 Task: Look for space in Chāndur, India from 9th June, 2023 to 16th June, 2023 for 2 adults in price range Rs.8000 to Rs.16000. Place can be entire place with 2 bedrooms having 2 beds and 1 bathroom. Property type can be house, flat, guest house. Booking option can be shelf check-in. Required host language is English.
Action: Mouse moved to (441, 57)
Screenshot: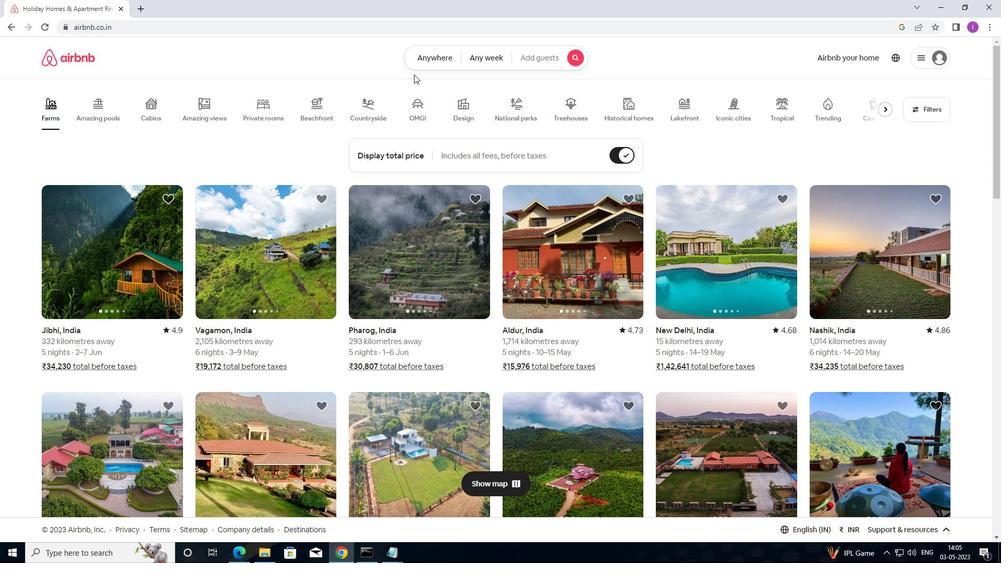 
Action: Mouse pressed left at (441, 57)
Screenshot: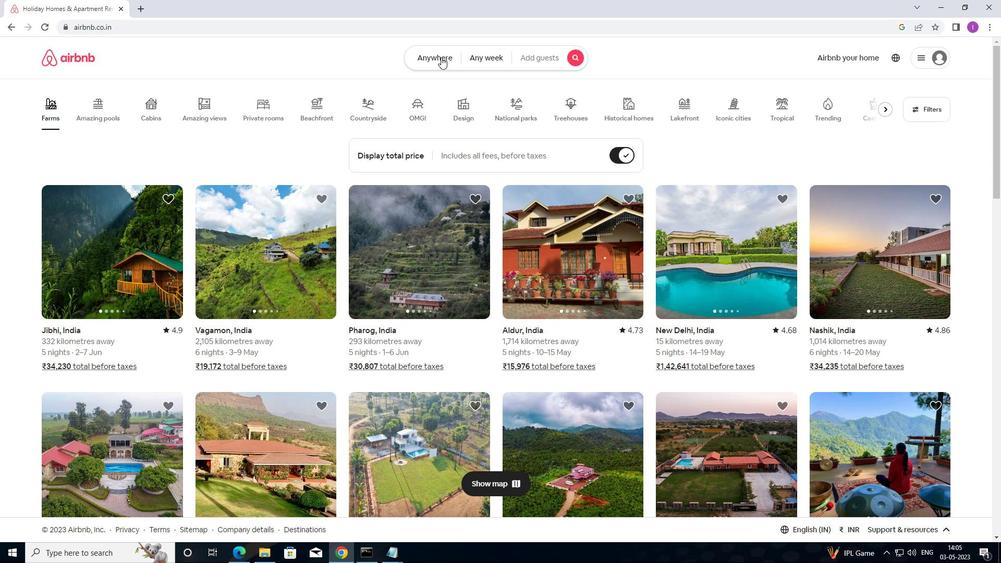 
Action: Mouse moved to (303, 98)
Screenshot: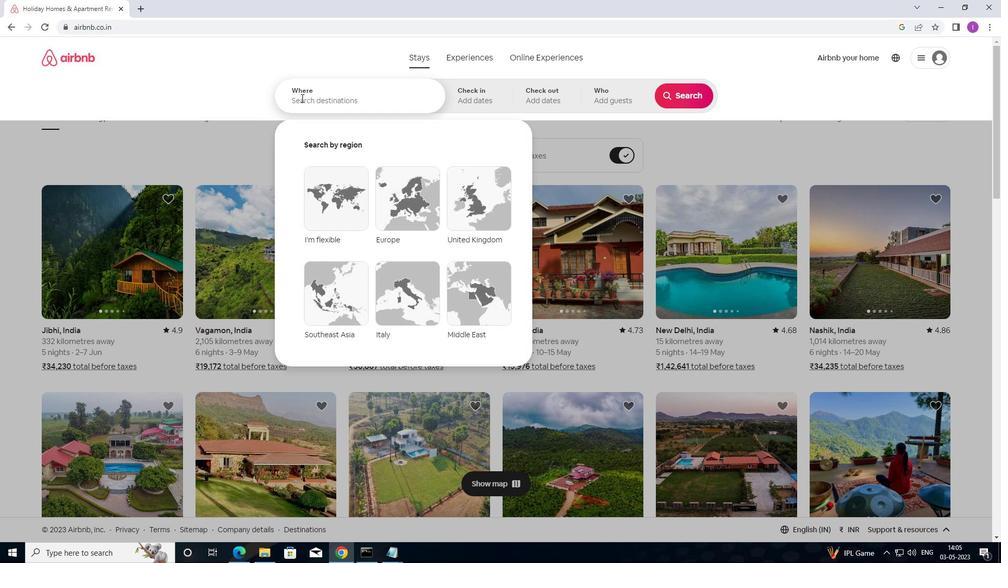 
Action: Mouse pressed left at (303, 98)
Screenshot: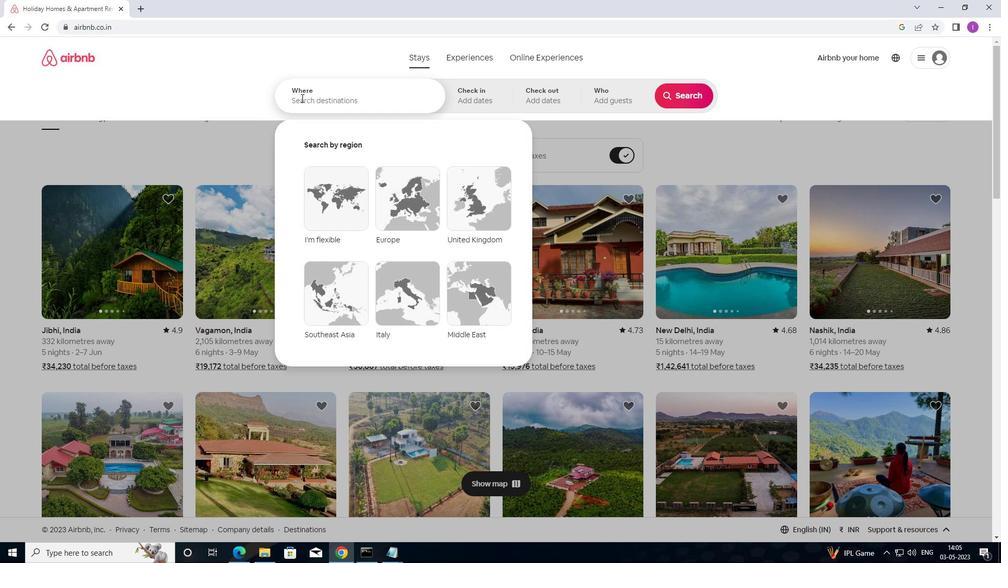 
Action: Mouse moved to (486, 125)
Screenshot: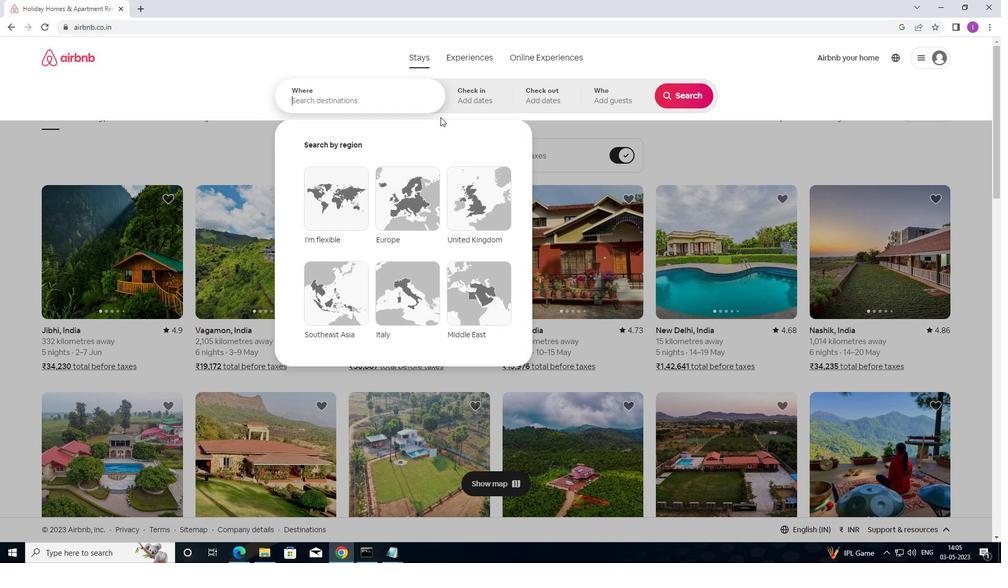 
Action: Key pressed <Key.shift>CHANDUR,<Key.shift>INDIA
Screenshot: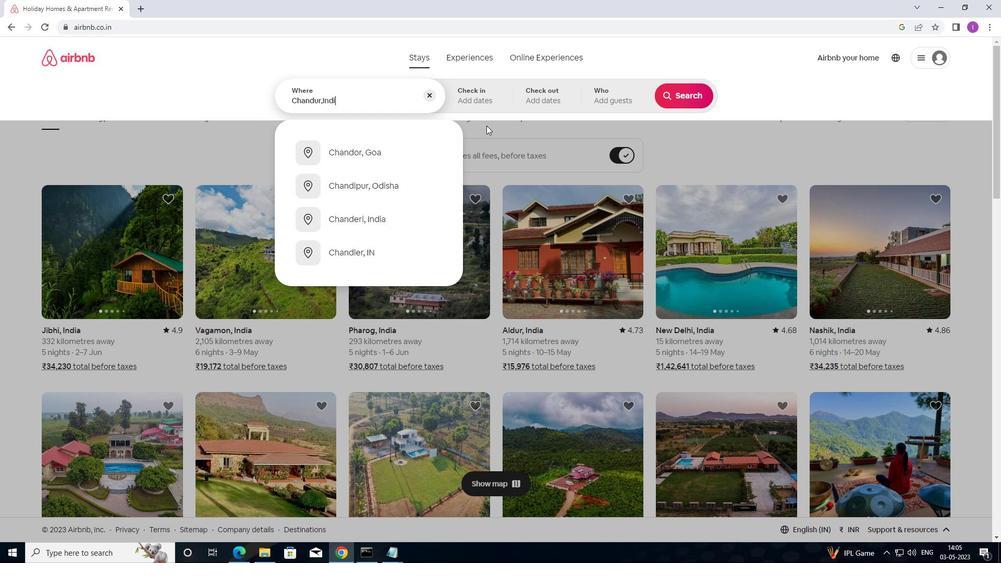
Action: Mouse moved to (454, 99)
Screenshot: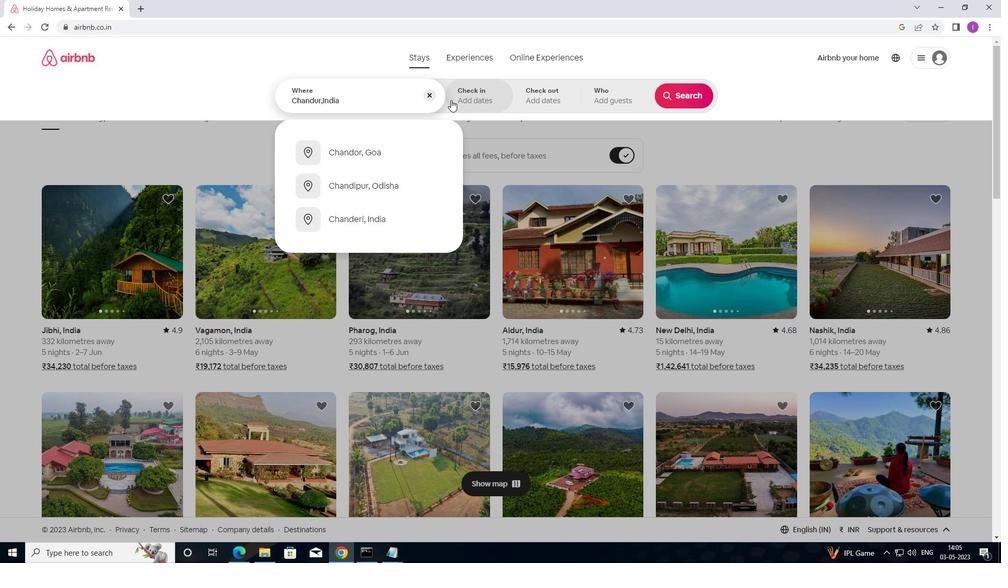
Action: Mouse pressed left at (454, 99)
Screenshot: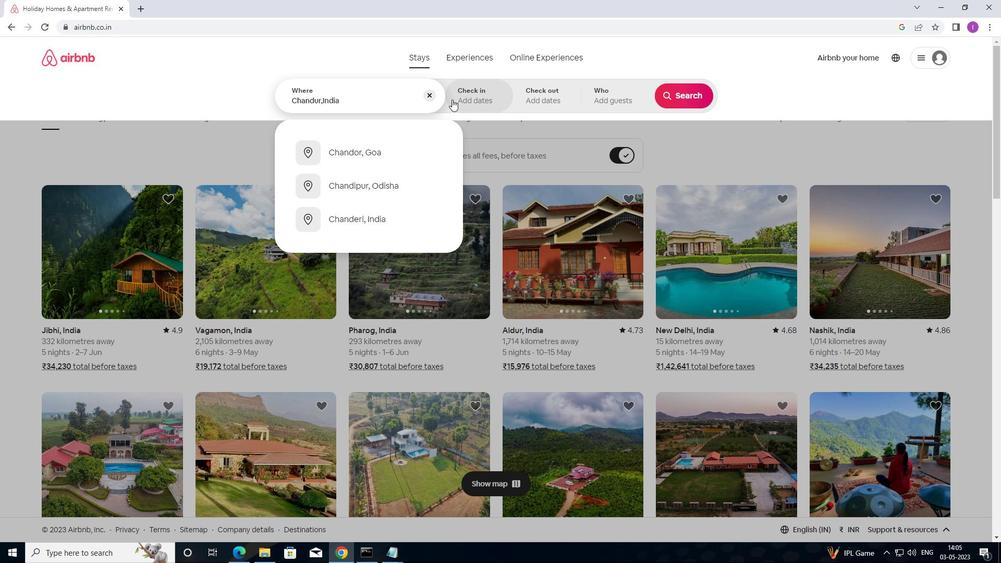 
Action: Mouse moved to (654, 252)
Screenshot: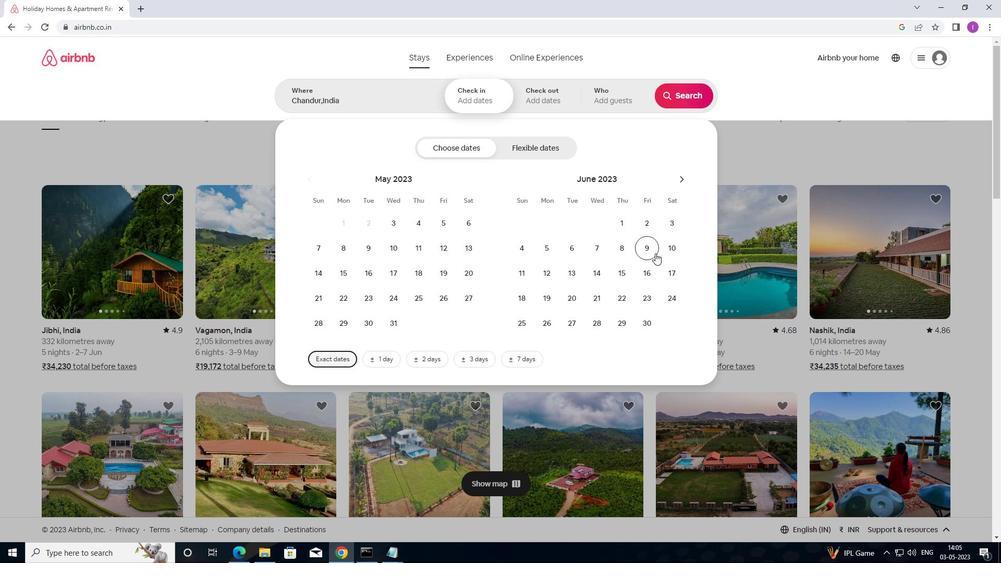 
Action: Mouse pressed left at (654, 252)
Screenshot: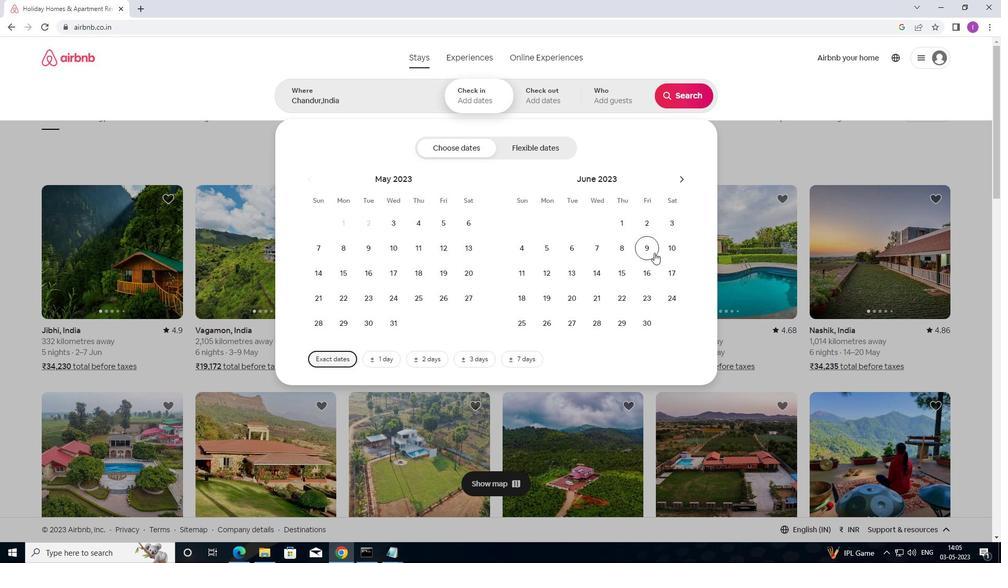 
Action: Mouse moved to (646, 270)
Screenshot: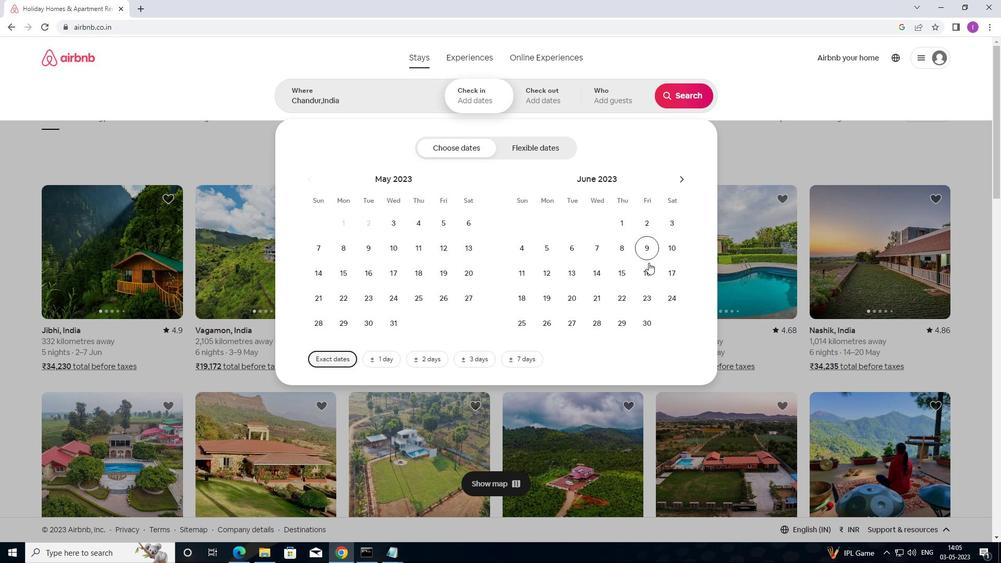 
Action: Mouse pressed left at (646, 270)
Screenshot: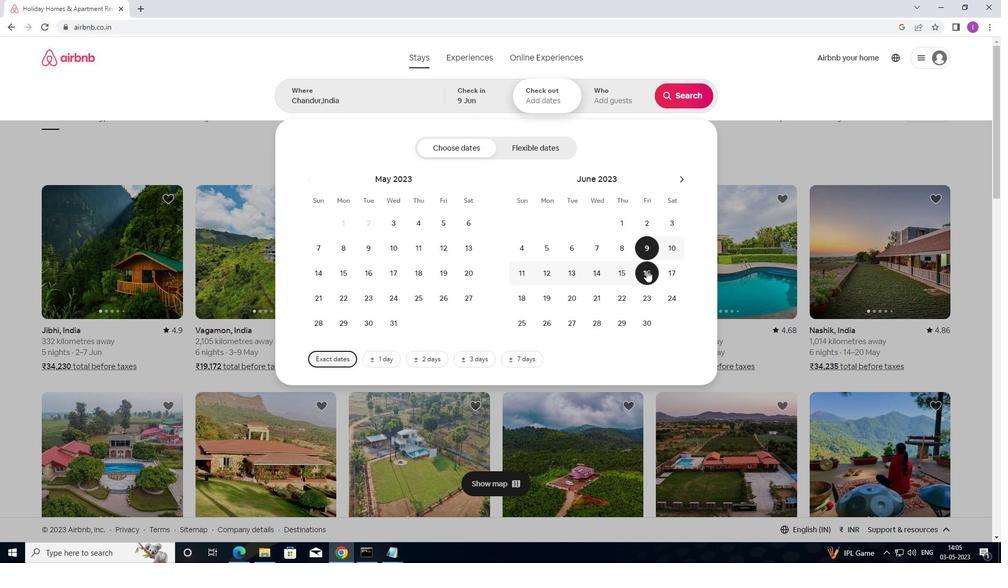 
Action: Mouse moved to (630, 88)
Screenshot: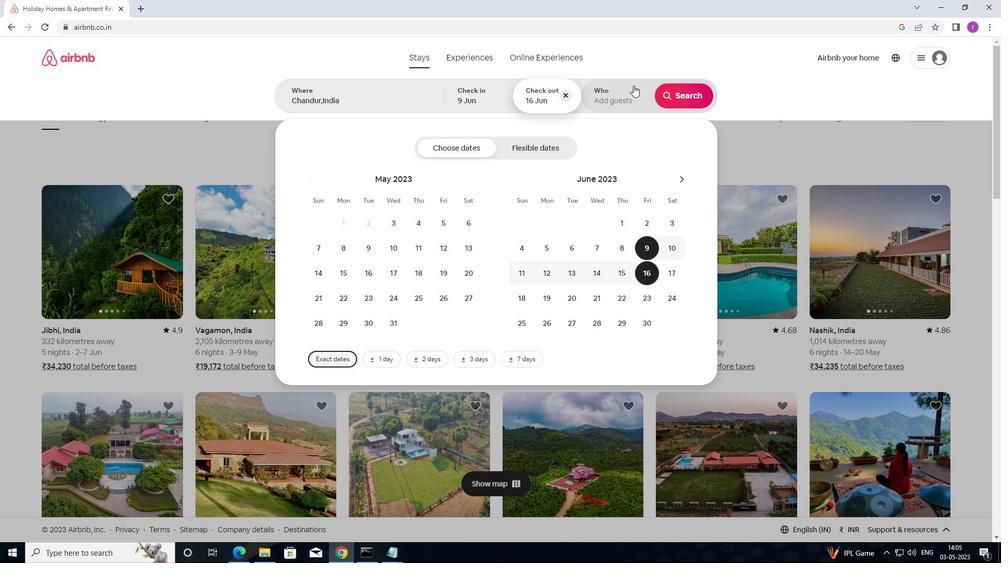 
Action: Mouse pressed left at (630, 88)
Screenshot: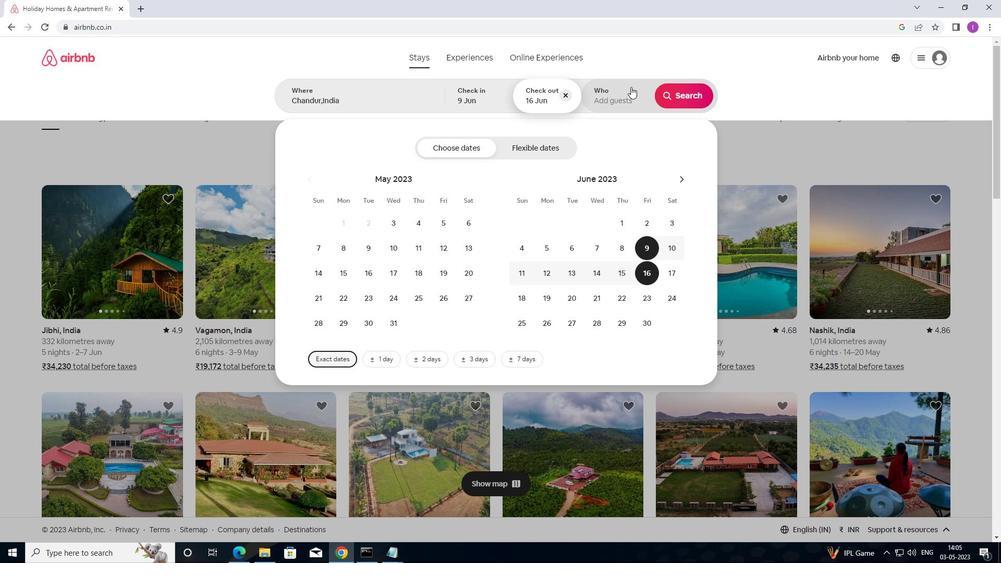 
Action: Mouse moved to (690, 148)
Screenshot: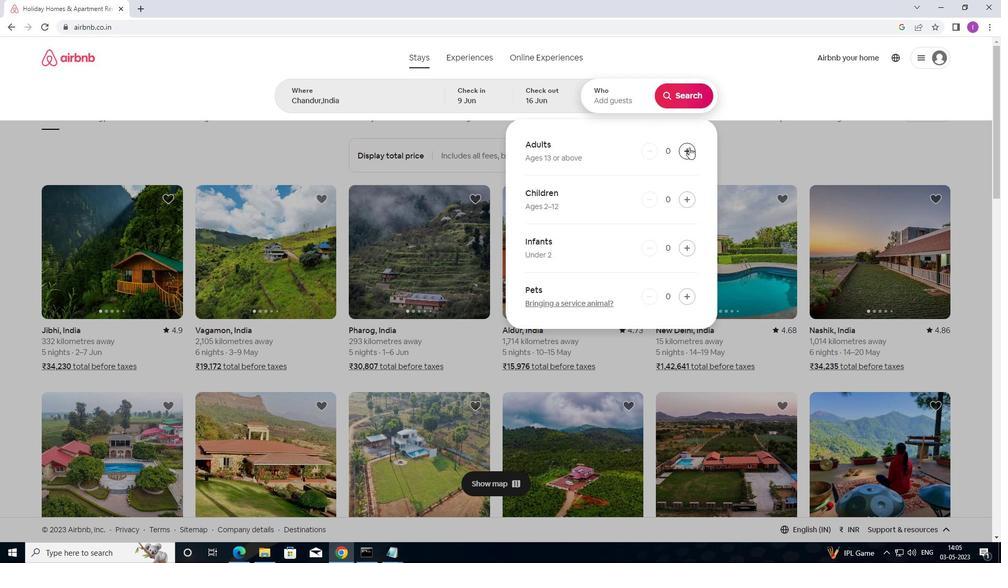 
Action: Mouse pressed left at (690, 148)
Screenshot: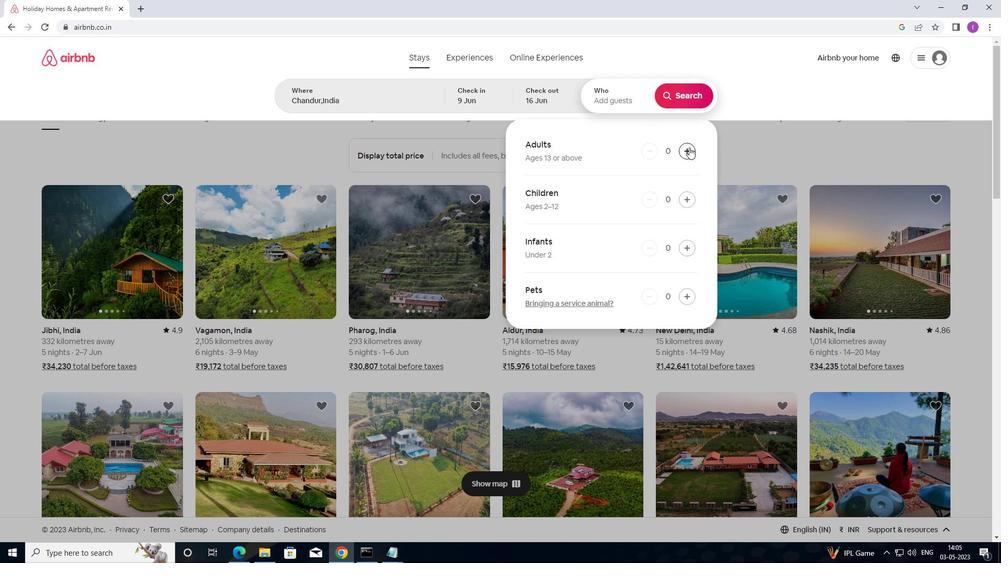 
Action: Mouse pressed left at (690, 148)
Screenshot: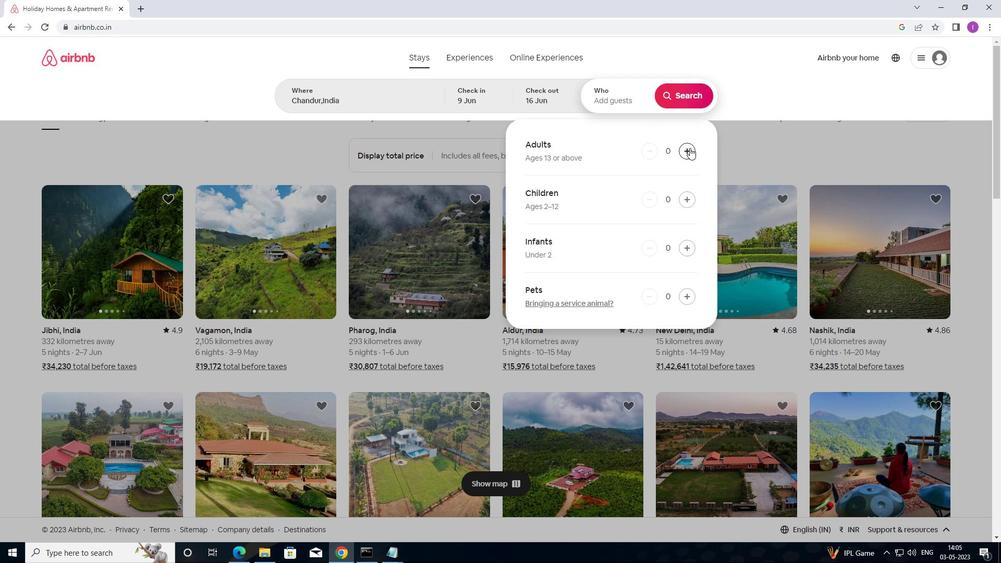 
Action: Mouse moved to (692, 112)
Screenshot: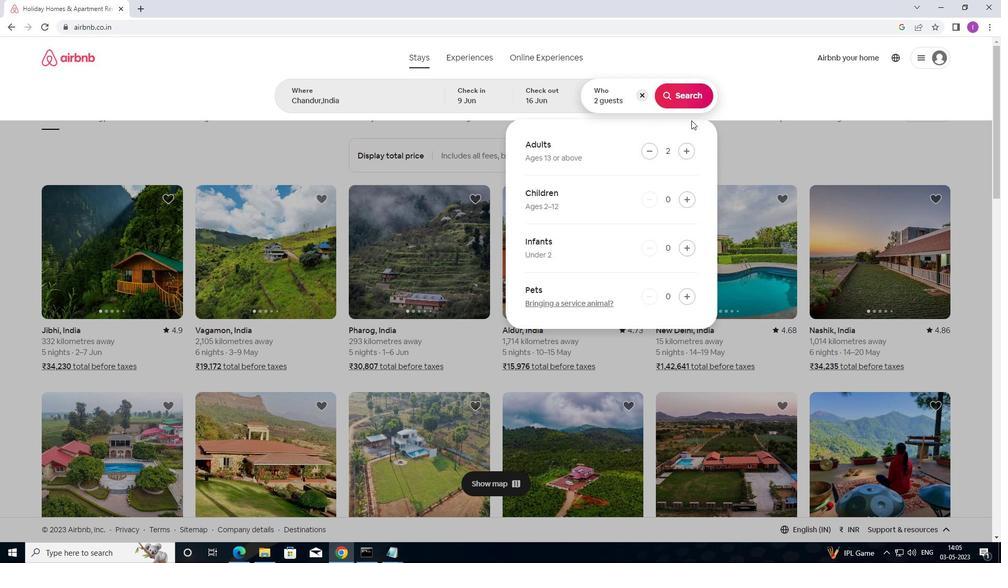 
Action: Mouse pressed left at (692, 112)
Screenshot: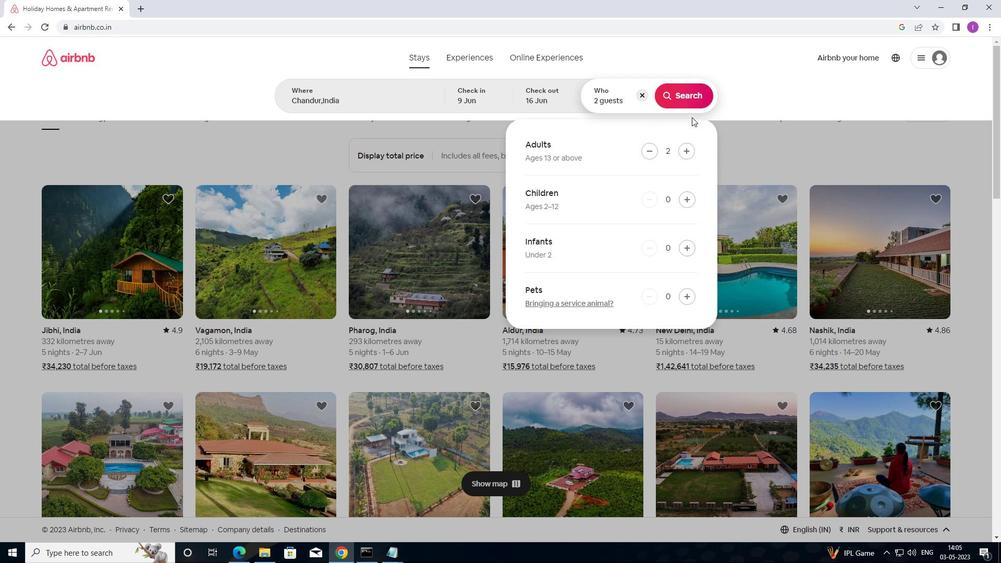 
Action: Mouse moved to (698, 103)
Screenshot: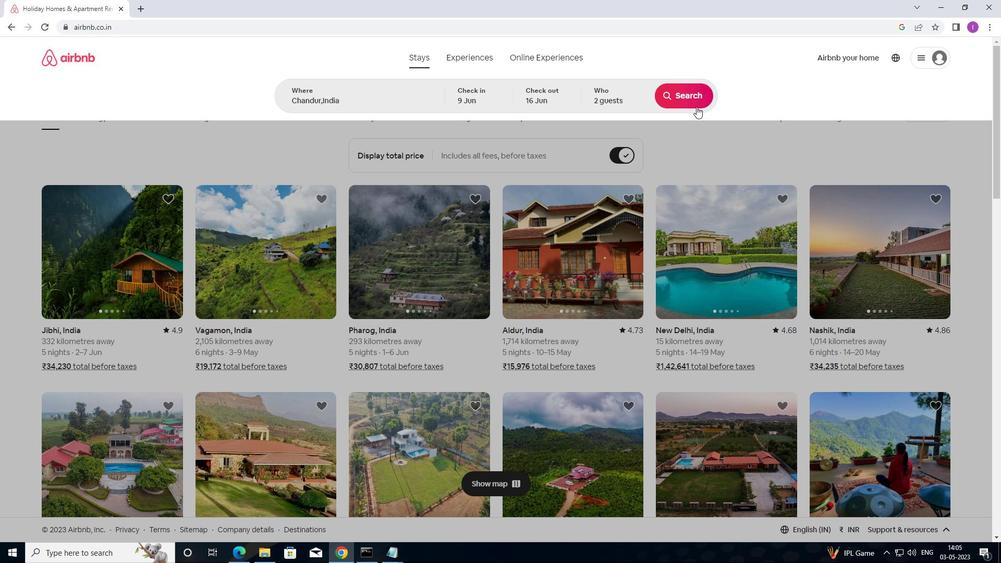 
Action: Mouse pressed left at (698, 103)
Screenshot: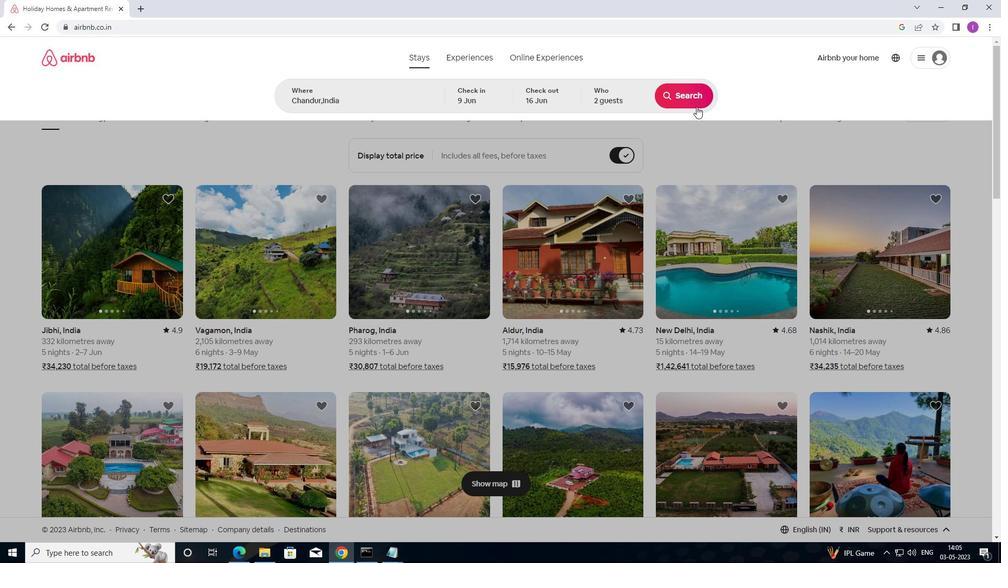 
Action: Mouse moved to (948, 101)
Screenshot: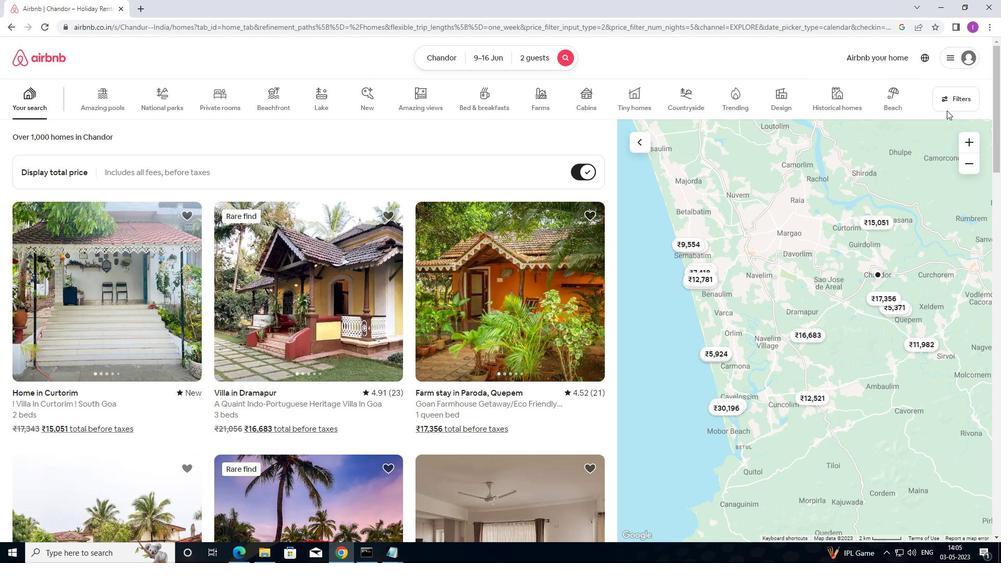 
Action: Mouse pressed left at (948, 101)
Screenshot: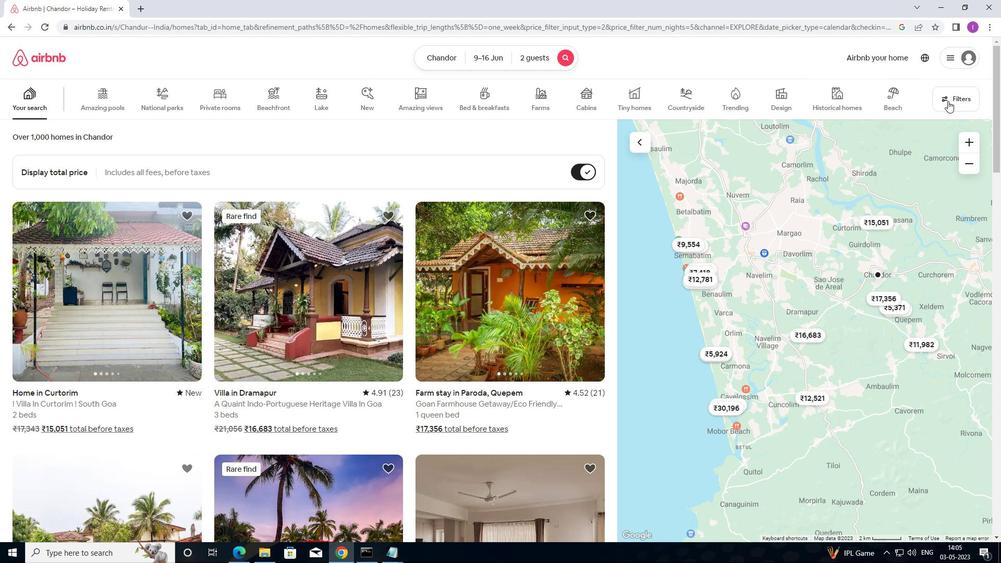
Action: Mouse moved to (376, 227)
Screenshot: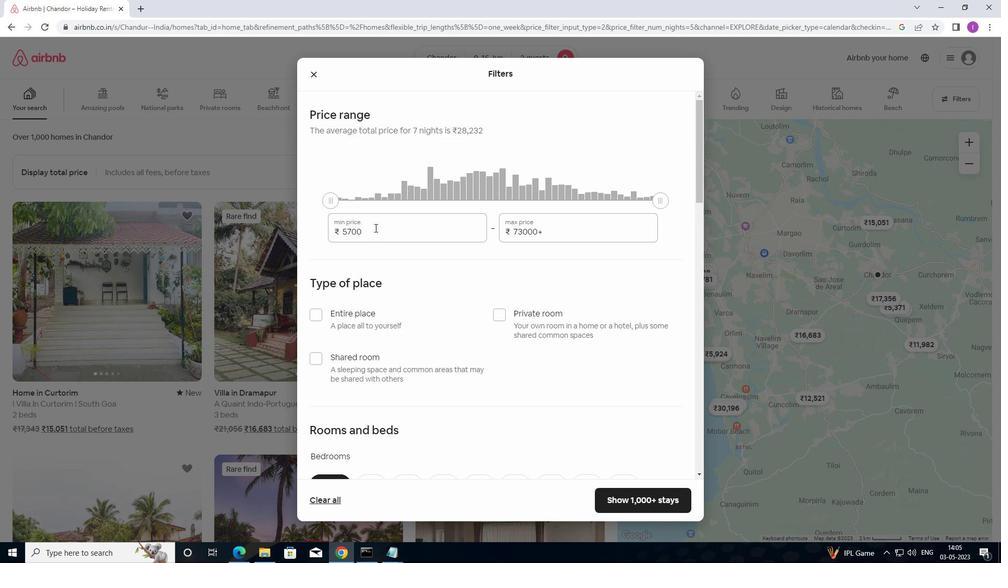 
Action: Mouse pressed left at (376, 227)
Screenshot: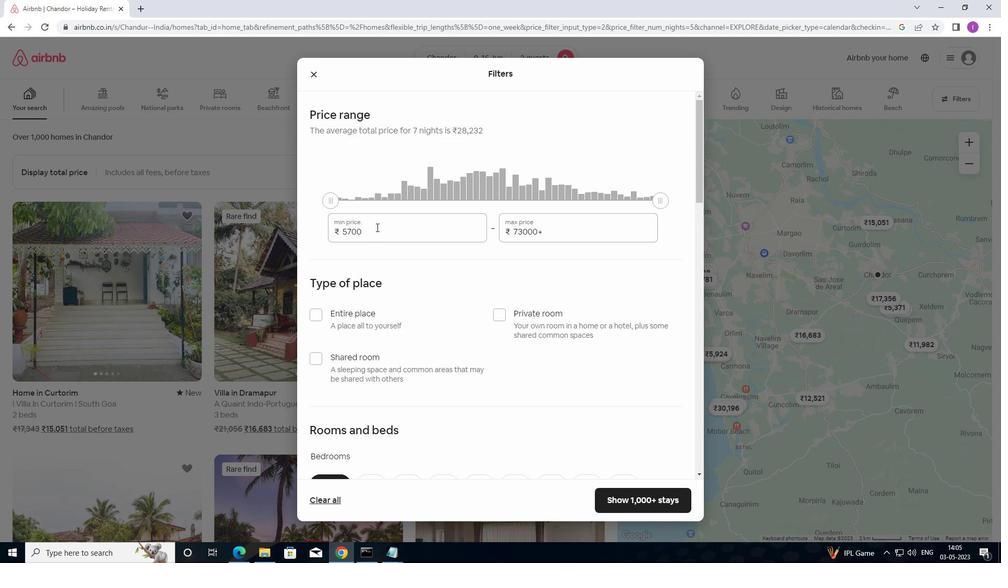 
Action: Mouse moved to (468, 227)
Screenshot: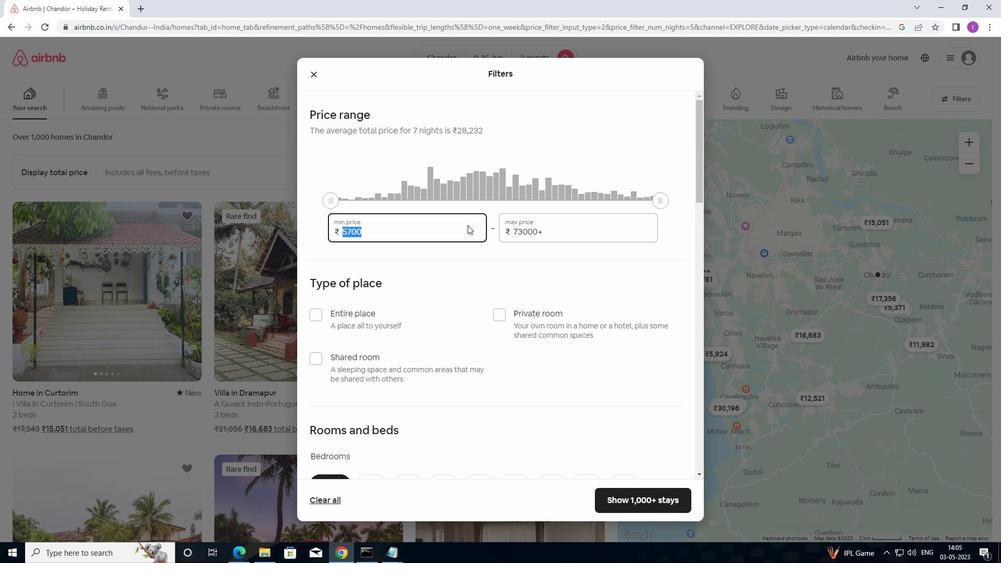 
Action: Key pressed 8
Screenshot: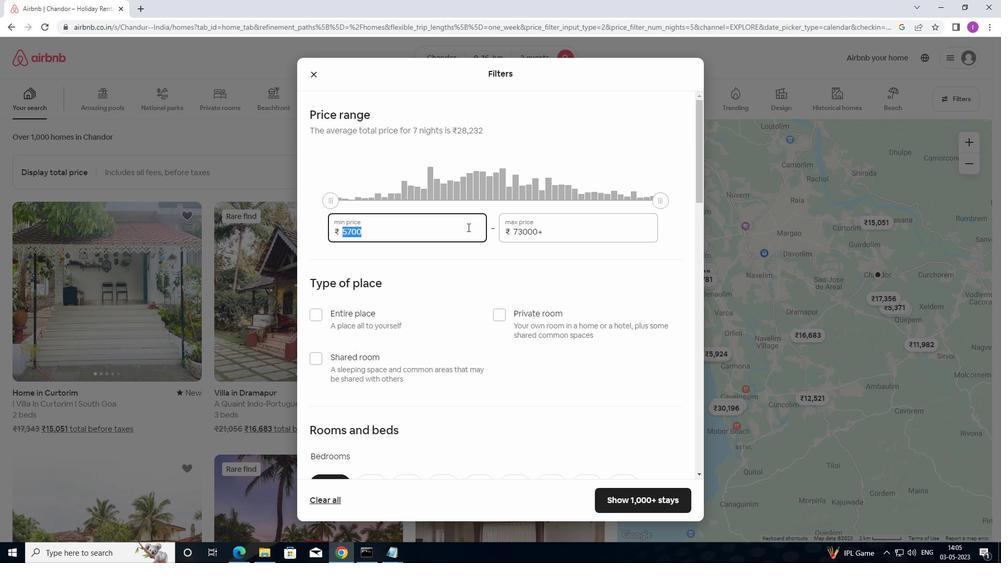 
Action: Mouse moved to (468, 228)
Screenshot: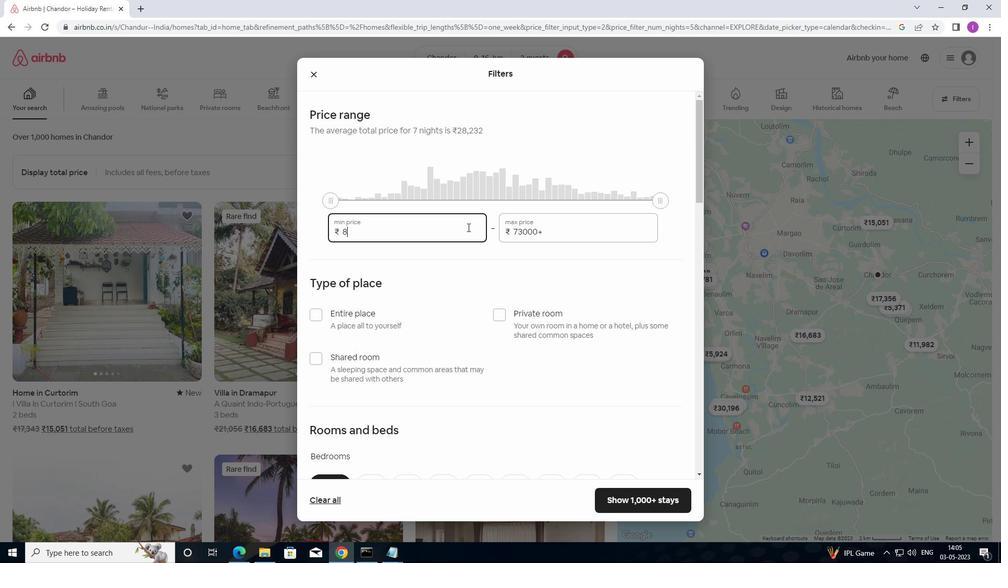 
Action: Key pressed 000
Screenshot: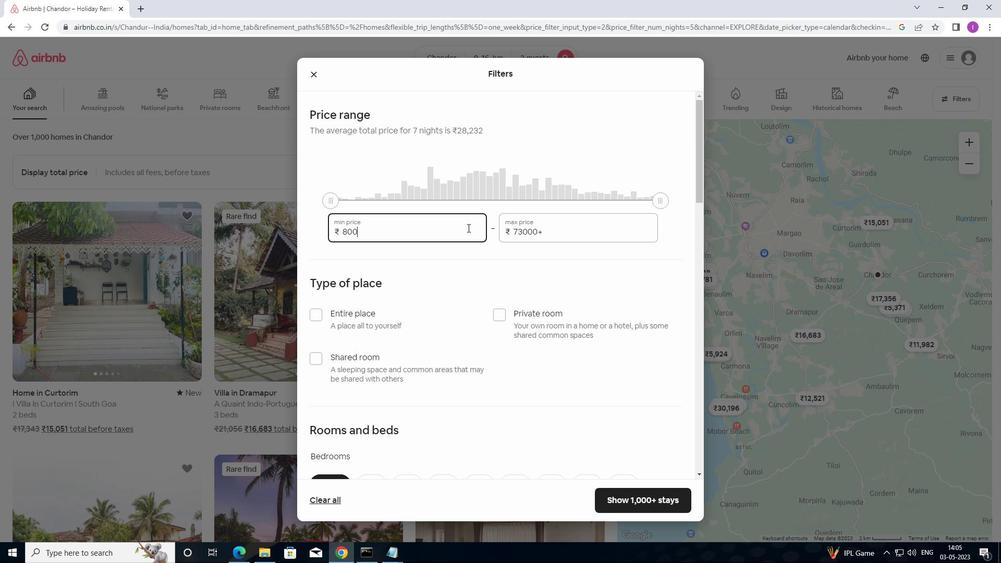 
Action: Mouse moved to (566, 231)
Screenshot: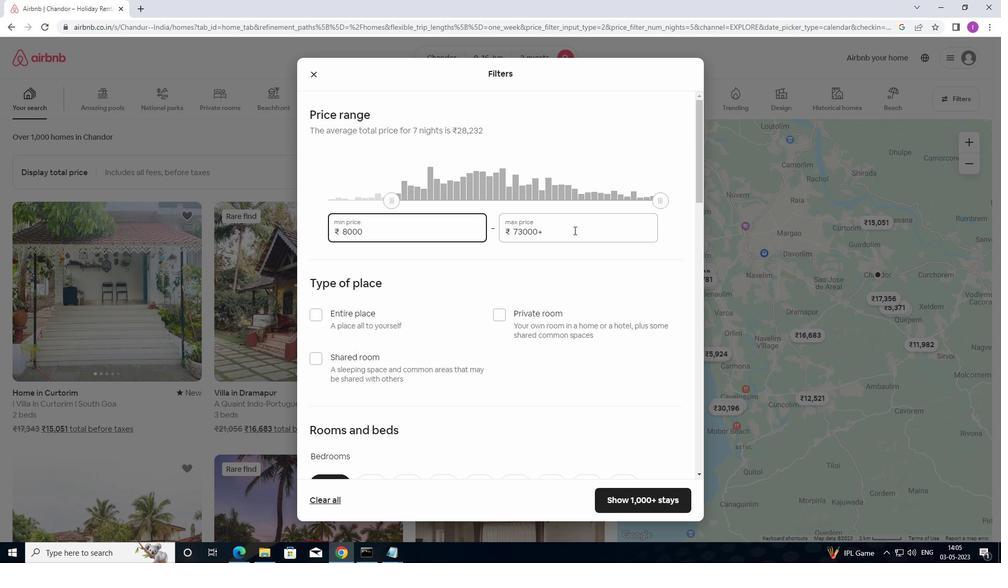 
Action: Mouse pressed left at (566, 231)
Screenshot: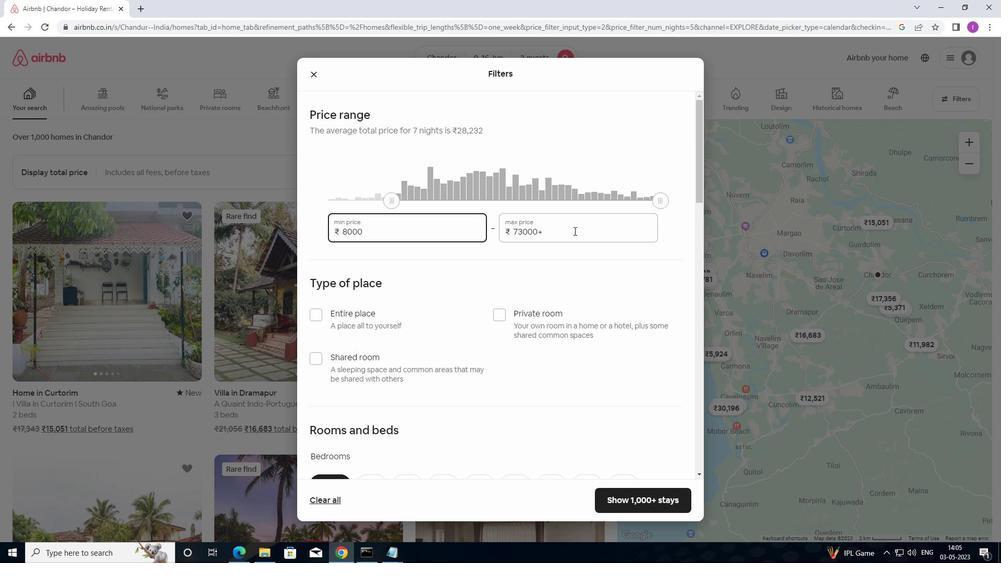 
Action: Mouse moved to (510, 228)
Screenshot: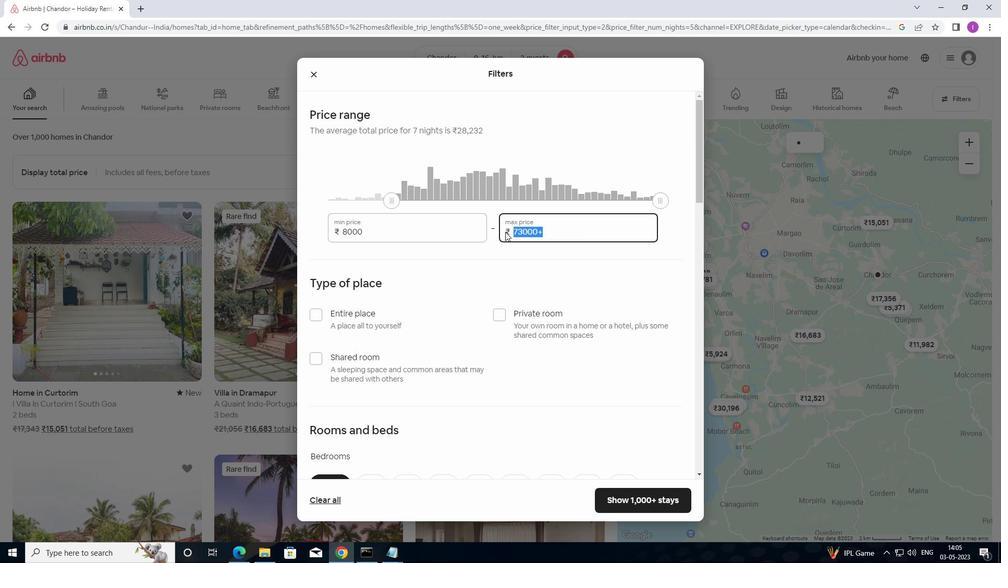 
Action: Key pressed 16000
Screenshot: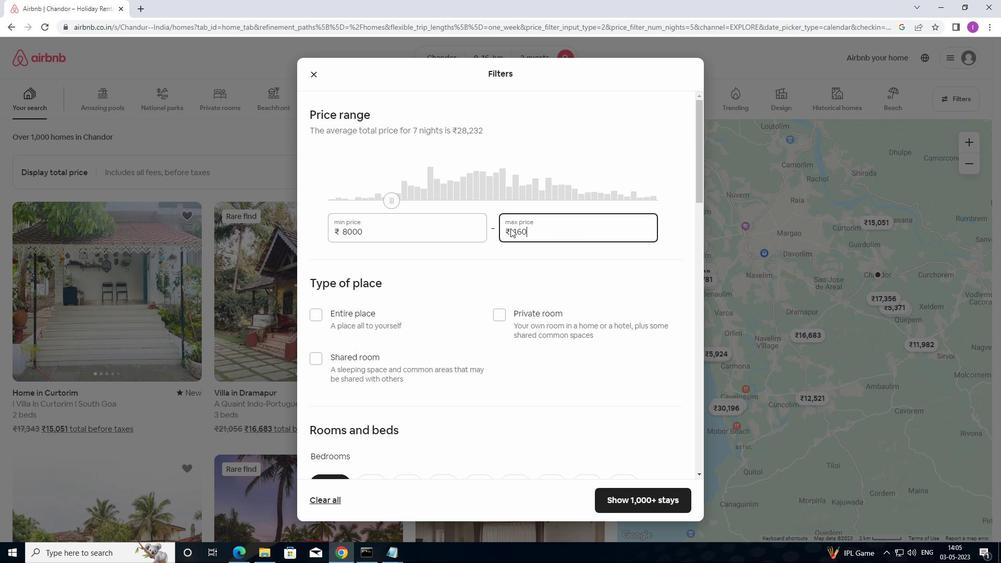 
Action: Mouse moved to (549, 251)
Screenshot: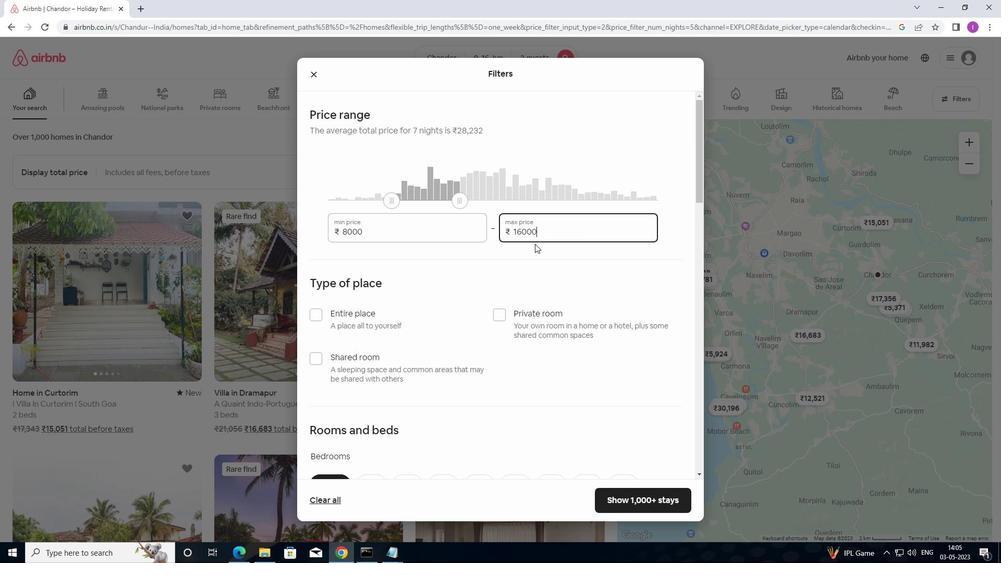 
Action: Mouse scrolled (549, 250) with delta (0, 0)
Screenshot: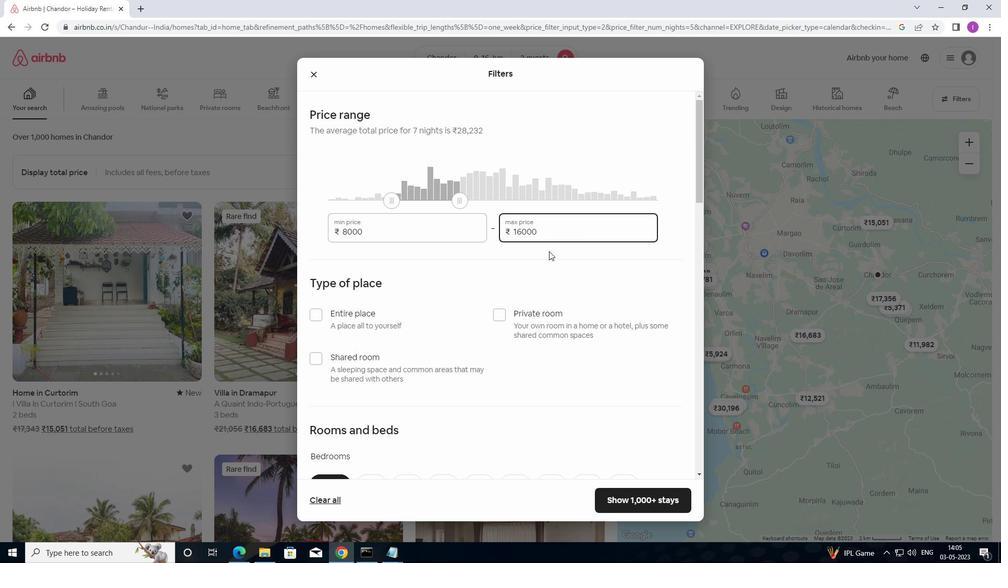 
Action: Mouse moved to (549, 252)
Screenshot: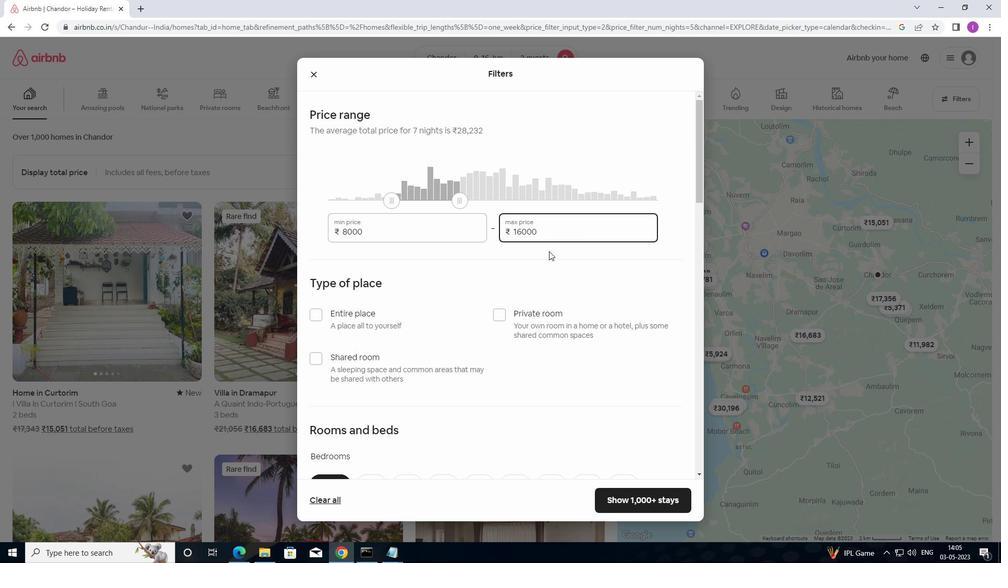 
Action: Mouse scrolled (549, 251) with delta (0, 0)
Screenshot: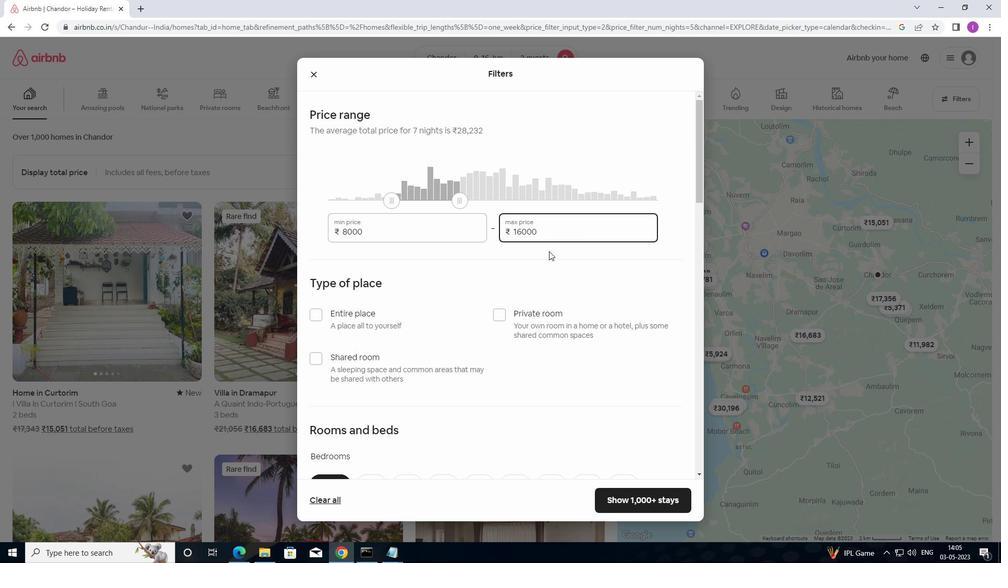 
Action: Mouse scrolled (549, 251) with delta (0, 0)
Screenshot: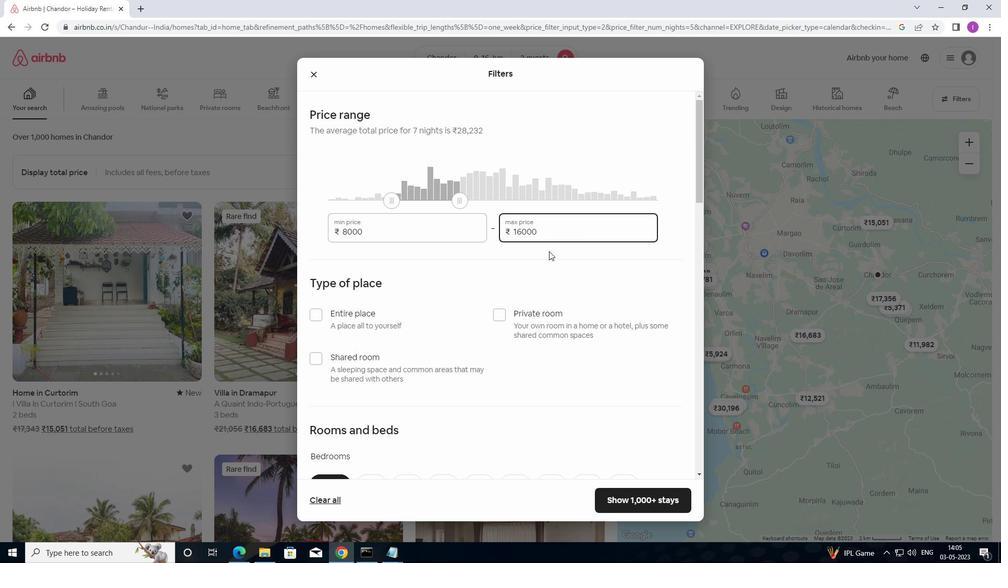 
Action: Mouse moved to (316, 158)
Screenshot: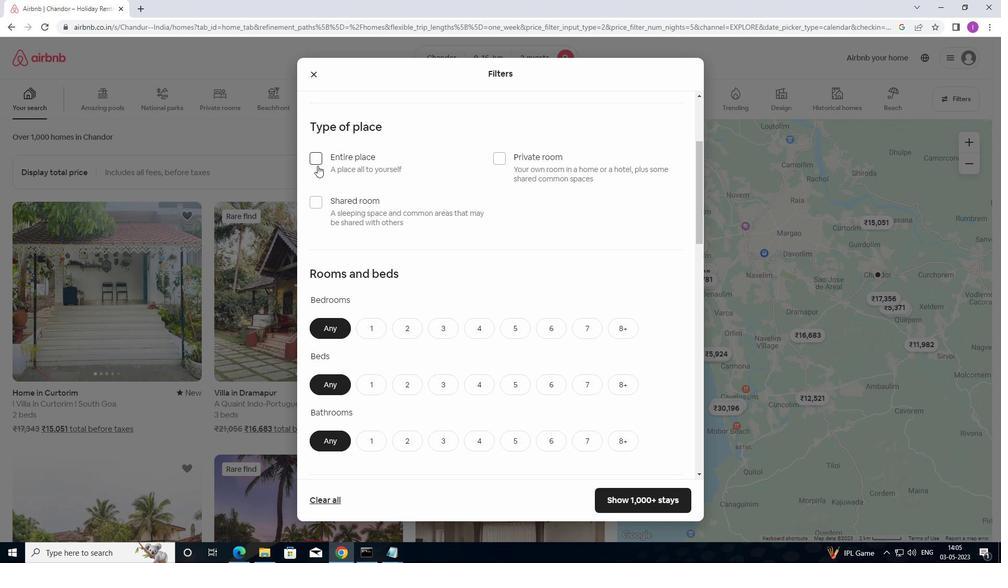 
Action: Mouse pressed left at (316, 158)
Screenshot: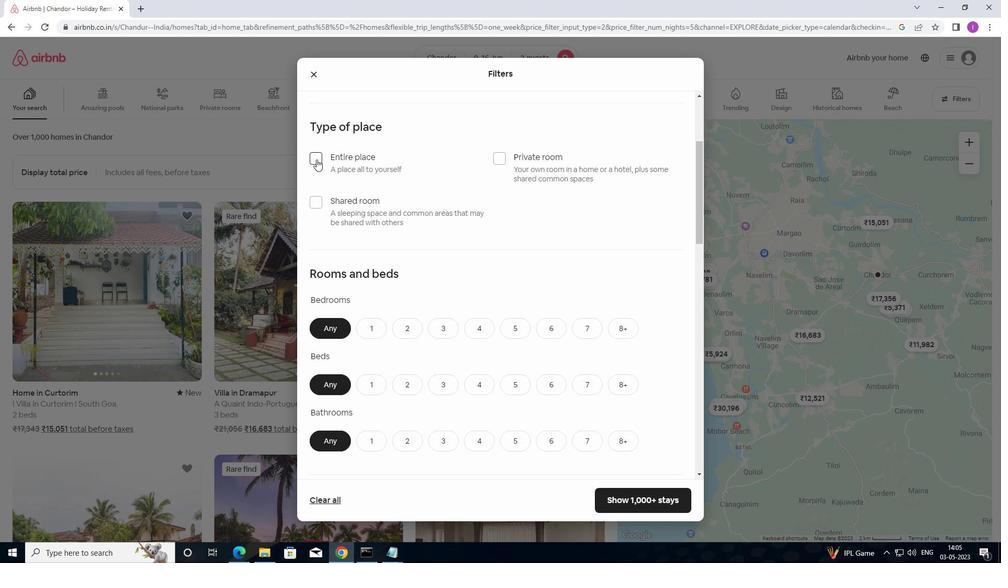 
Action: Mouse moved to (441, 229)
Screenshot: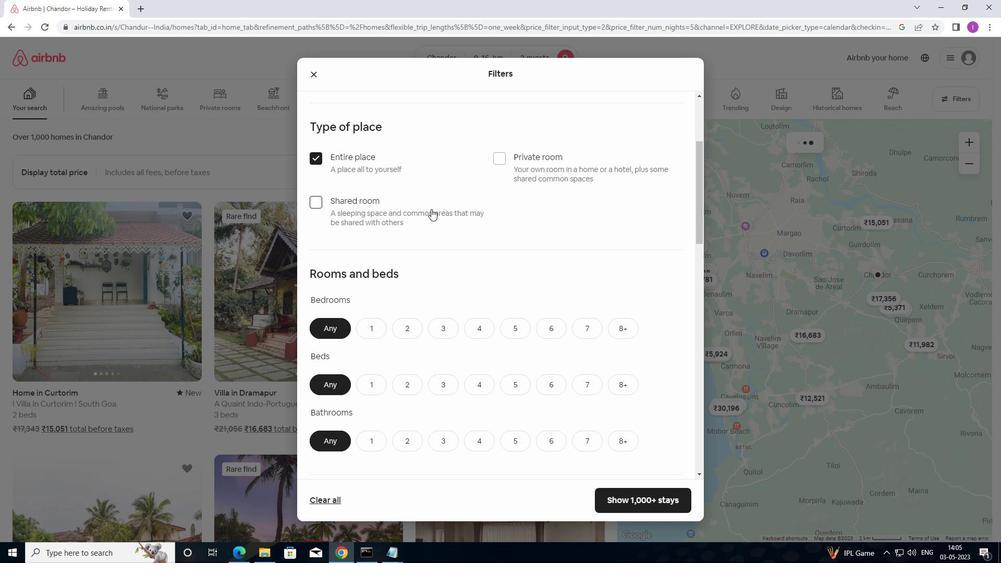 
Action: Mouse scrolled (441, 228) with delta (0, 0)
Screenshot: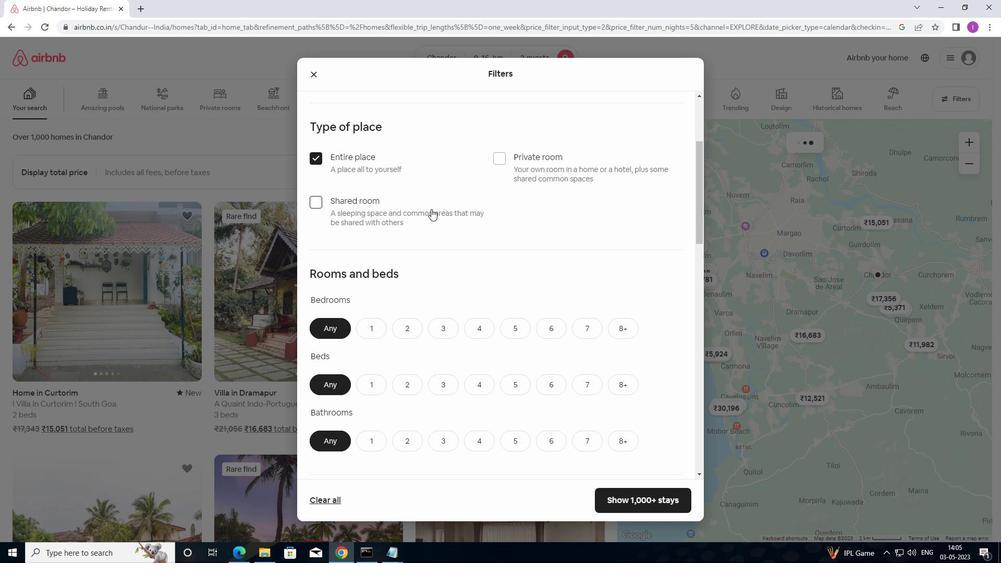 
Action: Mouse moved to (442, 232)
Screenshot: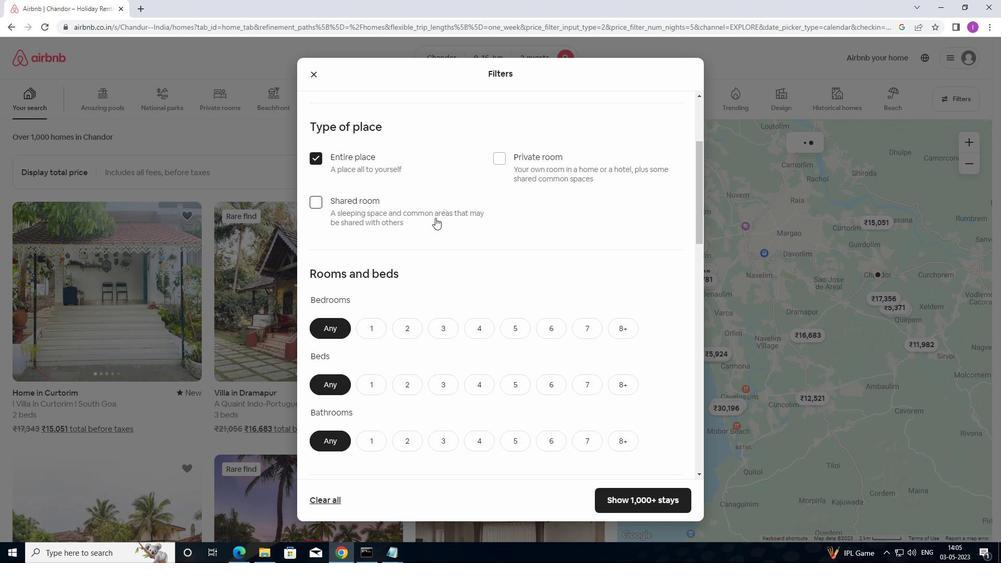 
Action: Mouse scrolled (442, 232) with delta (0, 0)
Screenshot: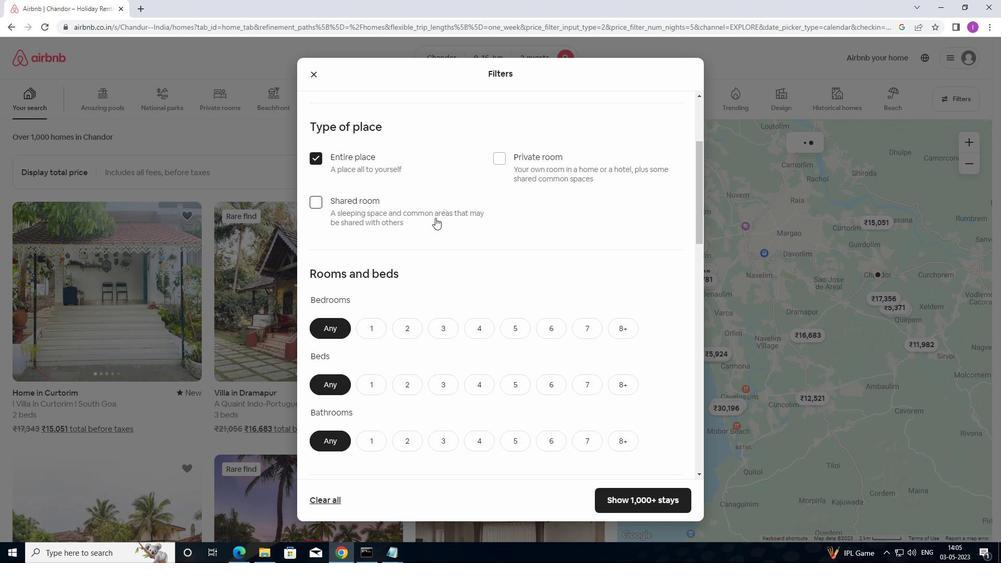 
Action: Mouse moved to (442, 233)
Screenshot: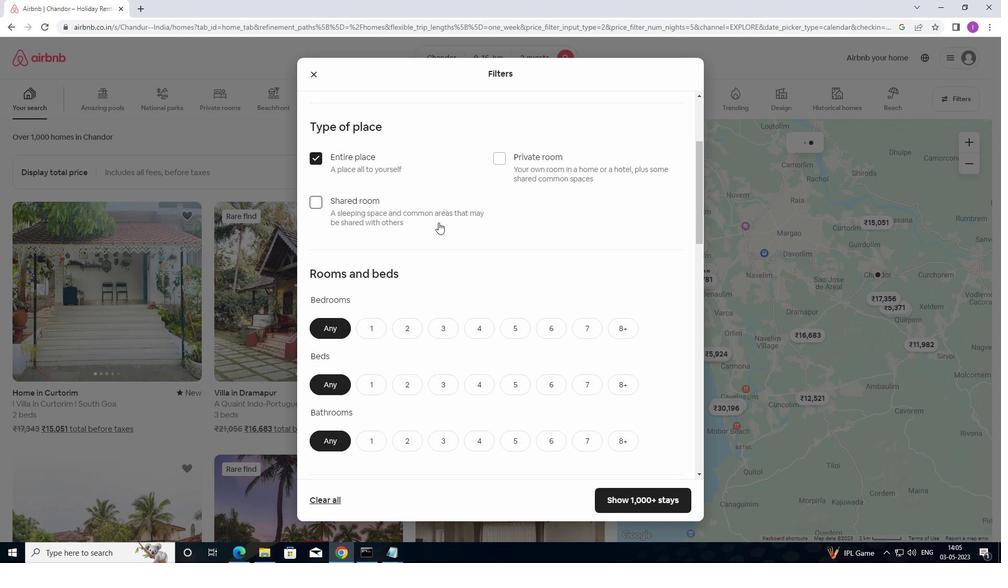 
Action: Mouse scrolled (442, 232) with delta (0, 0)
Screenshot: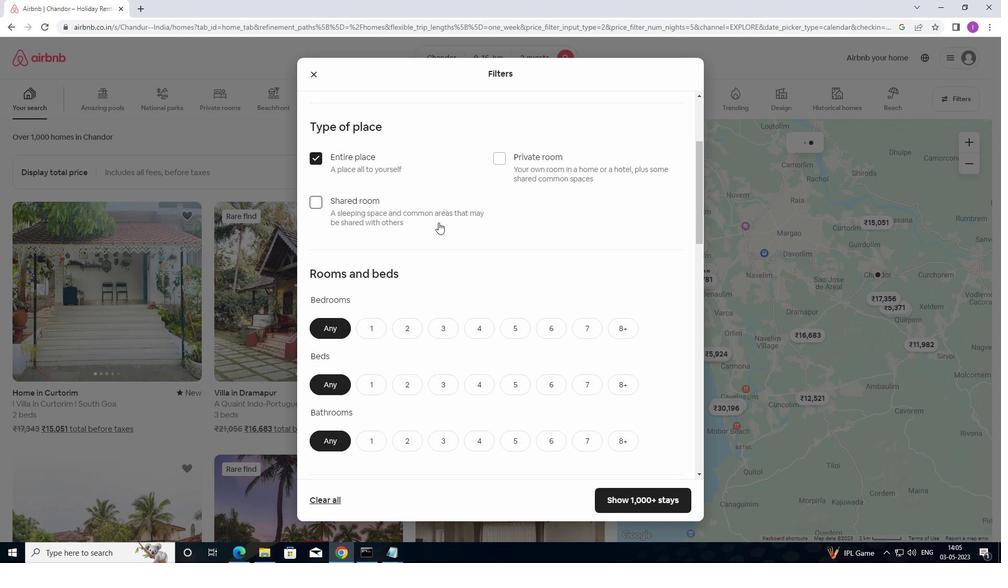 
Action: Mouse moved to (406, 176)
Screenshot: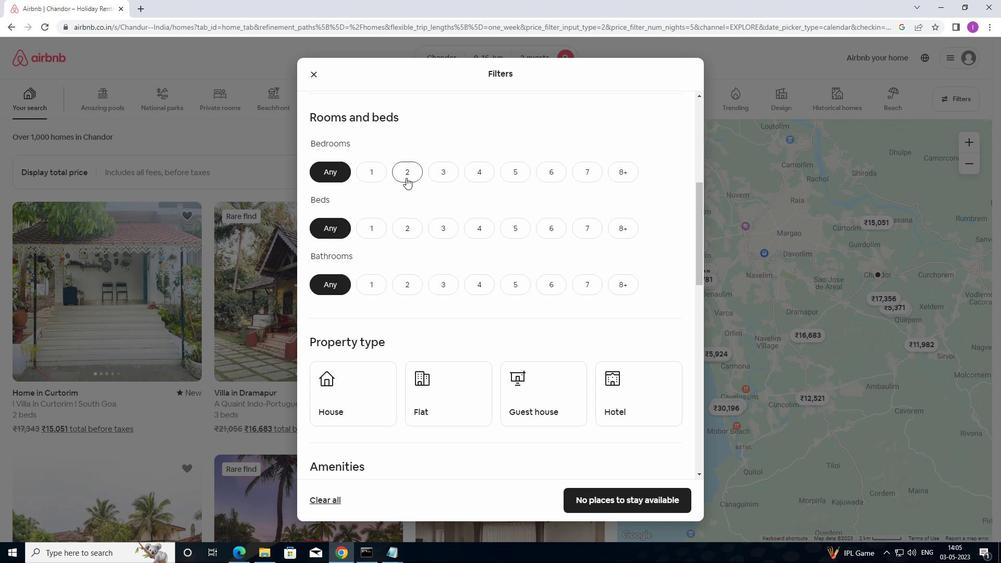 
Action: Mouse pressed left at (406, 176)
Screenshot: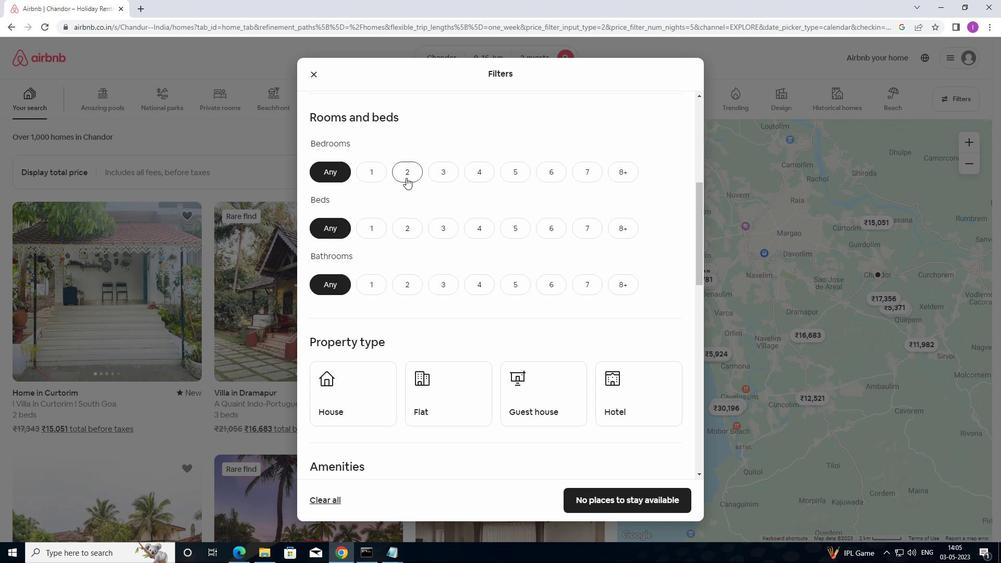 
Action: Mouse moved to (406, 233)
Screenshot: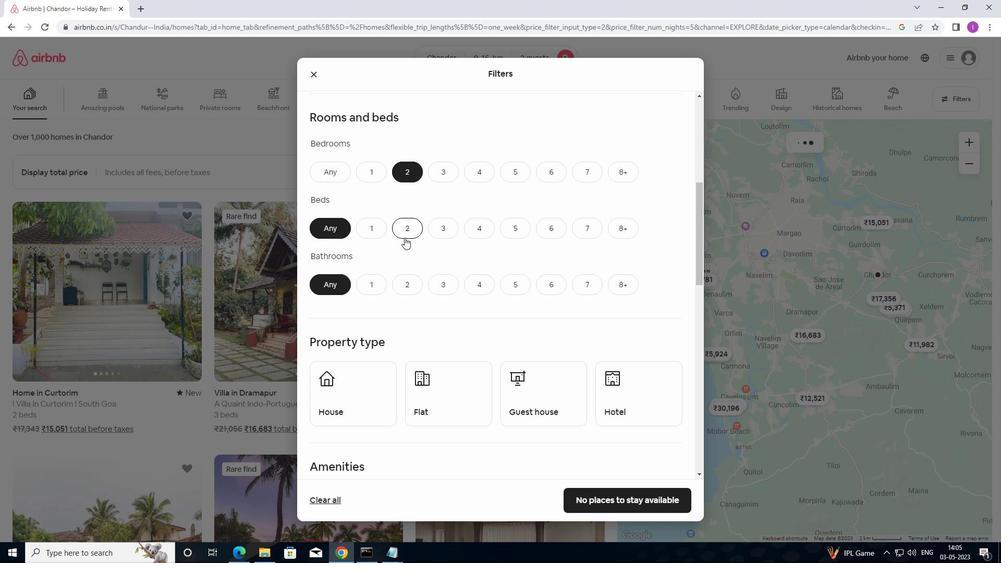 
Action: Mouse pressed left at (406, 233)
Screenshot: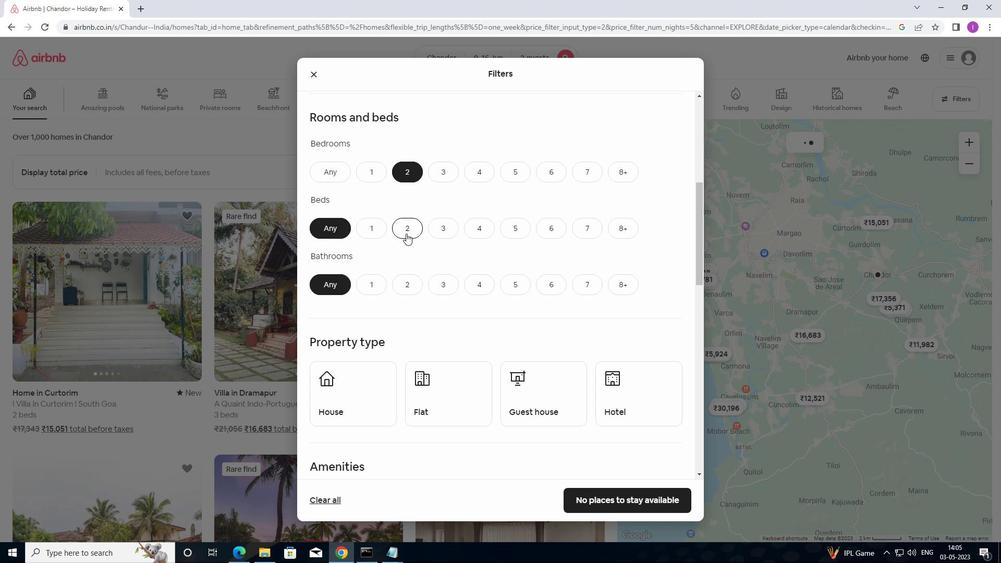 
Action: Mouse moved to (376, 285)
Screenshot: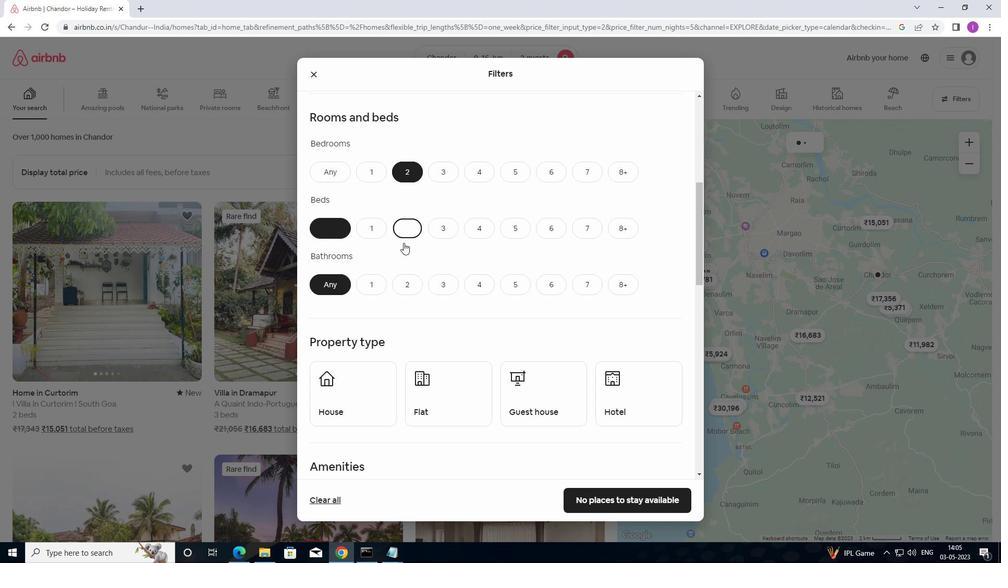 
Action: Mouse pressed left at (376, 285)
Screenshot: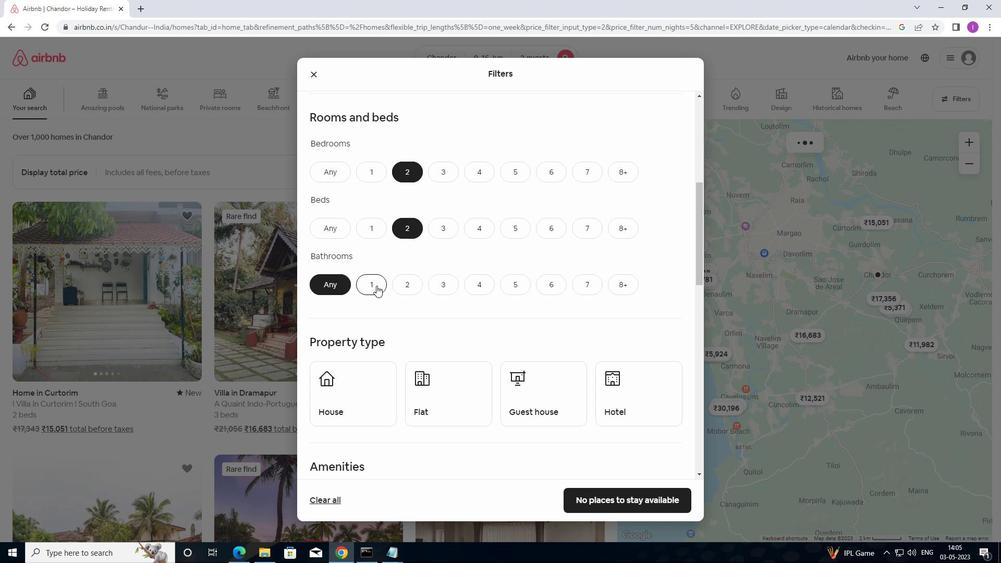
Action: Mouse moved to (403, 276)
Screenshot: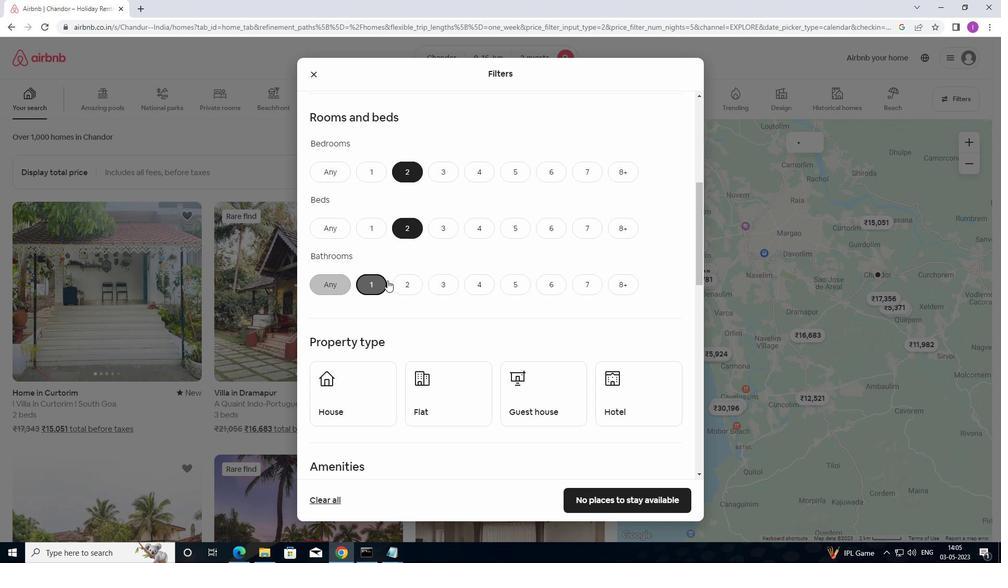 
Action: Mouse scrolled (403, 276) with delta (0, 0)
Screenshot: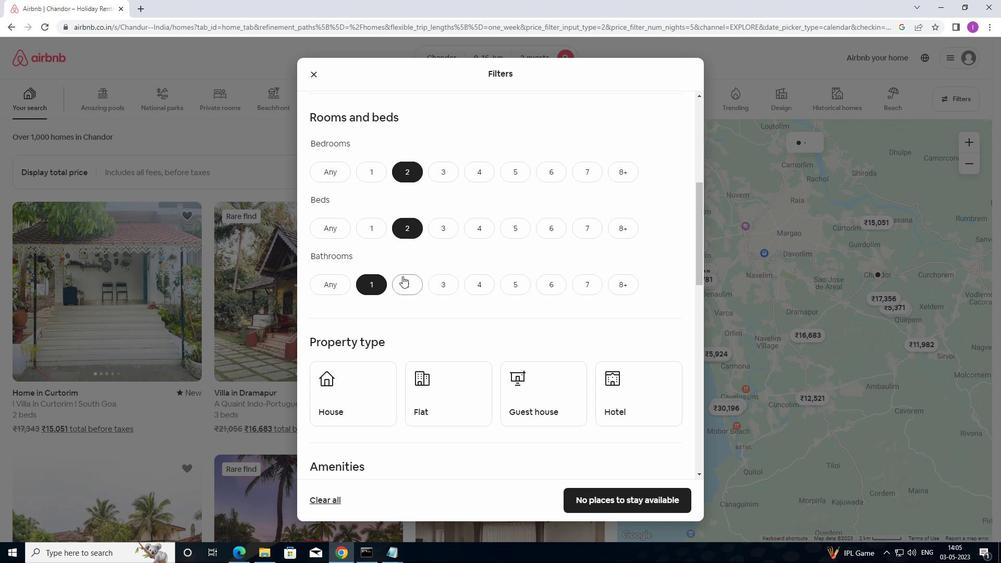 
Action: Mouse moved to (404, 276)
Screenshot: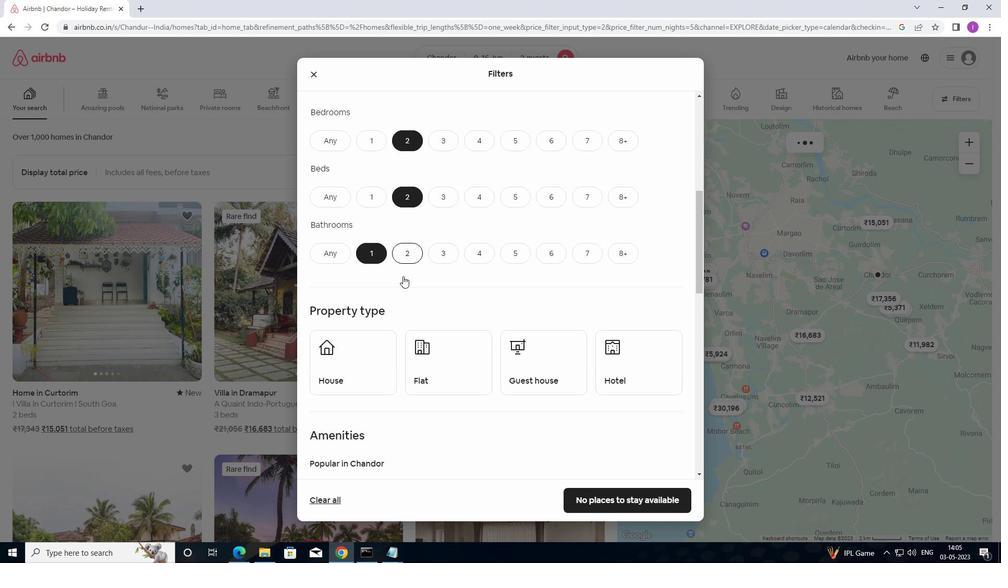 
Action: Mouse scrolled (404, 276) with delta (0, 0)
Screenshot: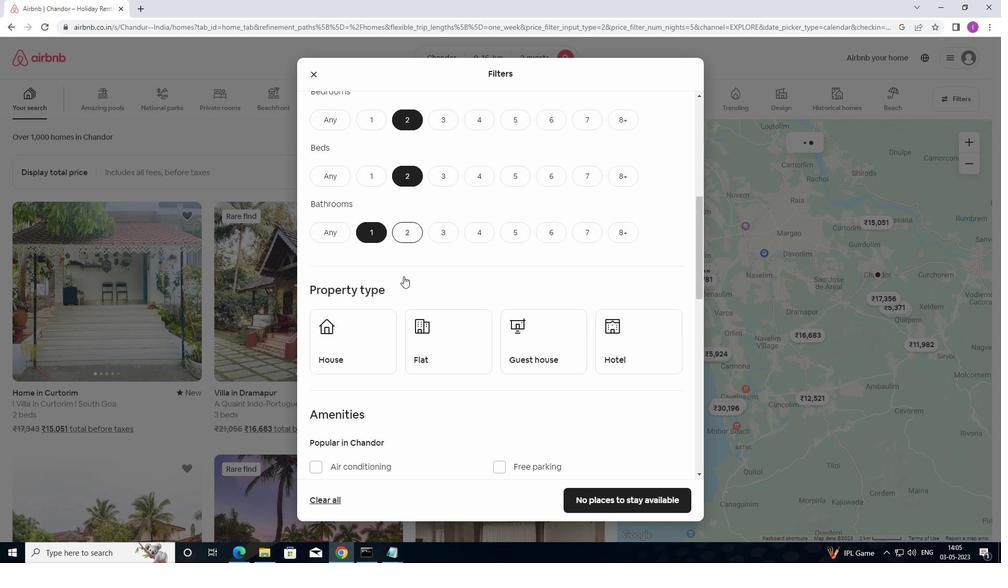 
Action: Mouse moved to (405, 276)
Screenshot: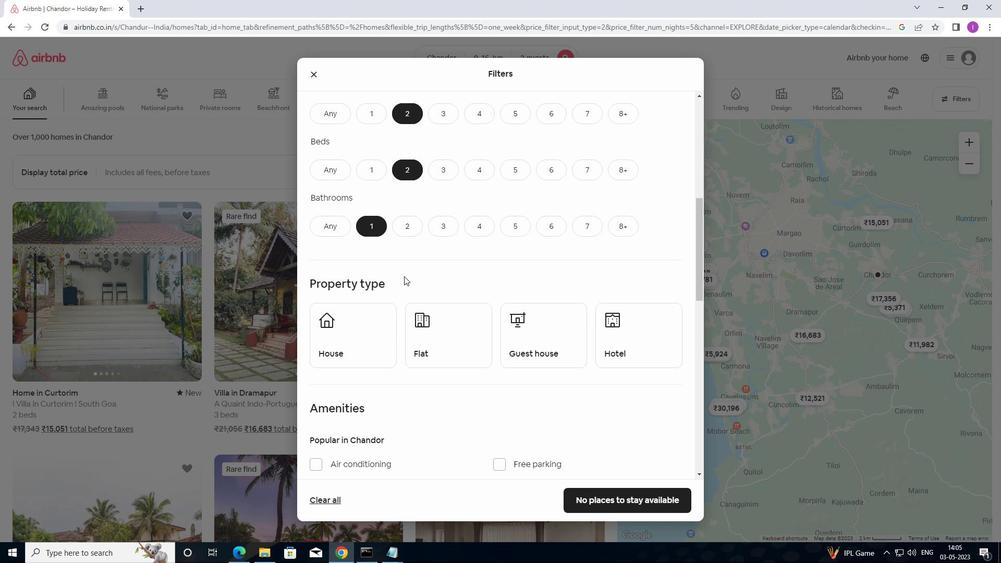 
Action: Mouse scrolled (405, 275) with delta (0, 0)
Screenshot: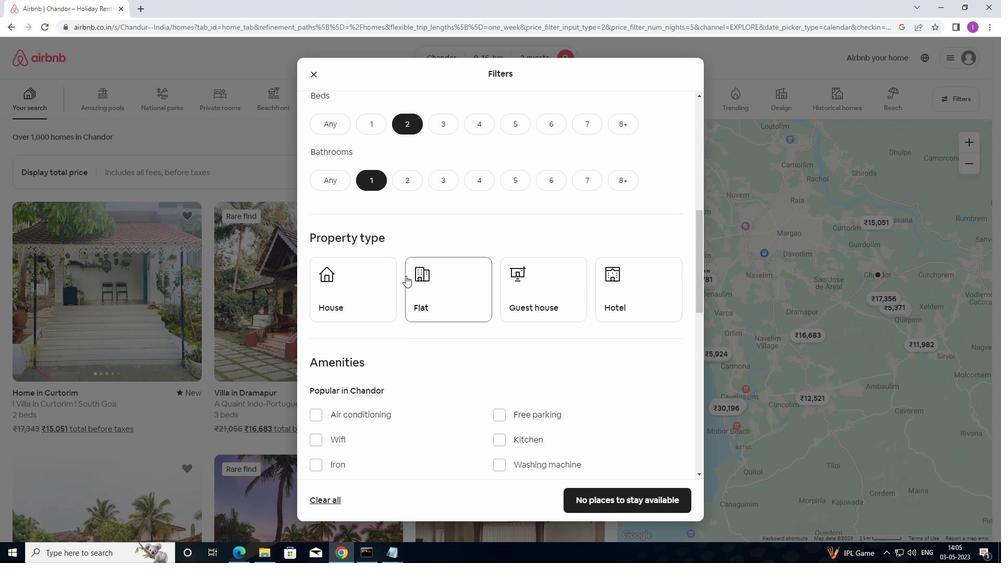 
Action: Mouse moved to (381, 258)
Screenshot: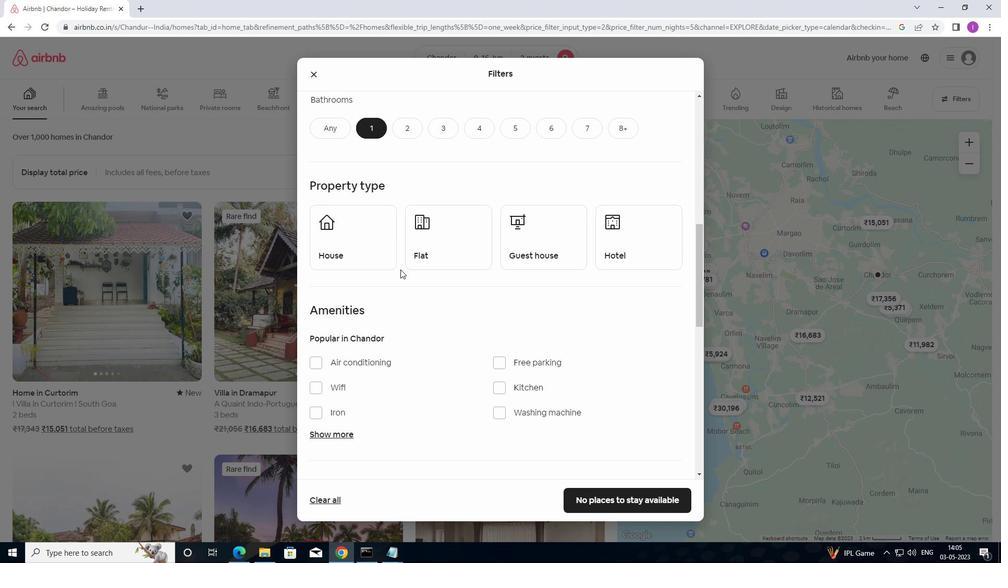 
Action: Mouse pressed left at (381, 258)
Screenshot: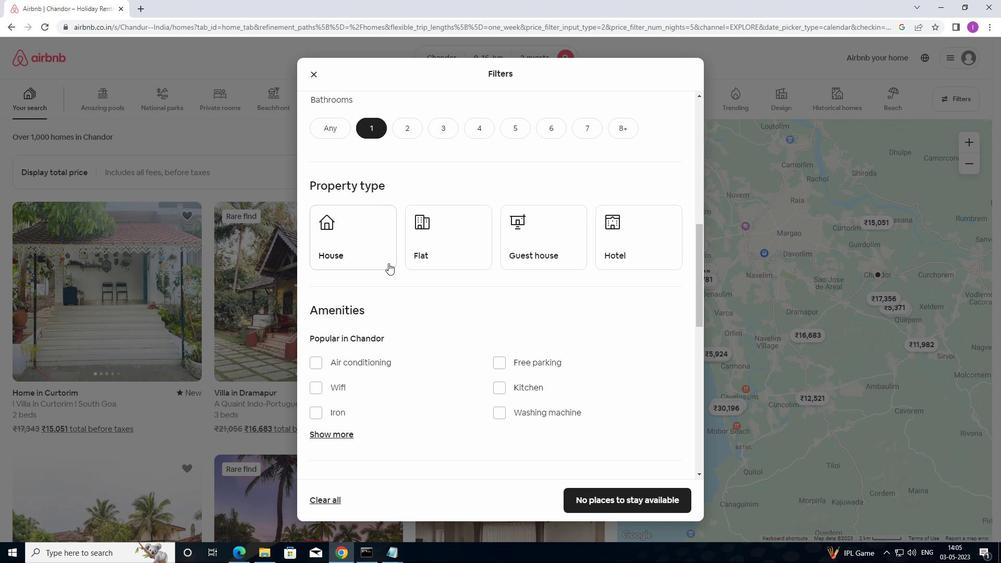 
Action: Mouse moved to (410, 255)
Screenshot: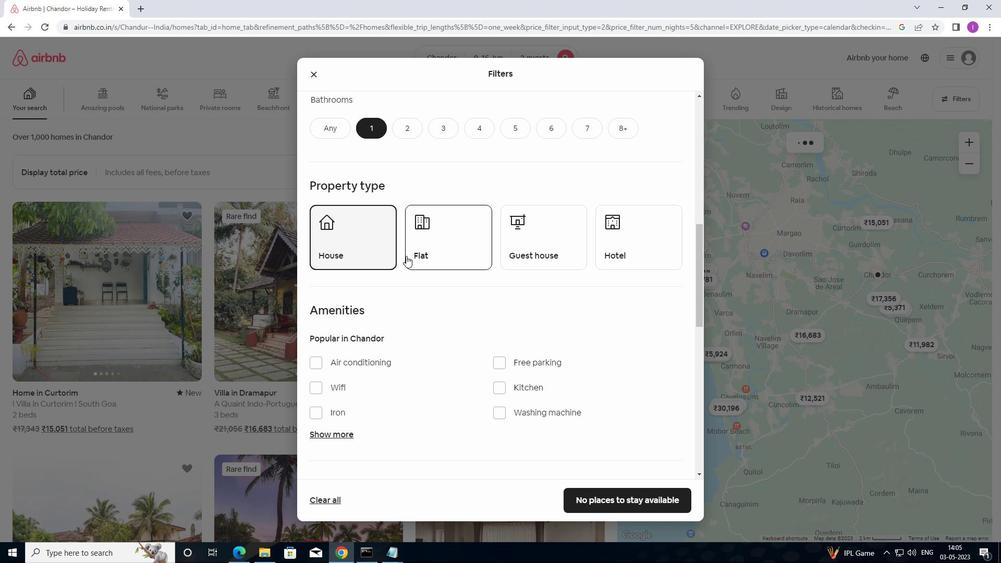 
Action: Mouse pressed left at (410, 255)
Screenshot: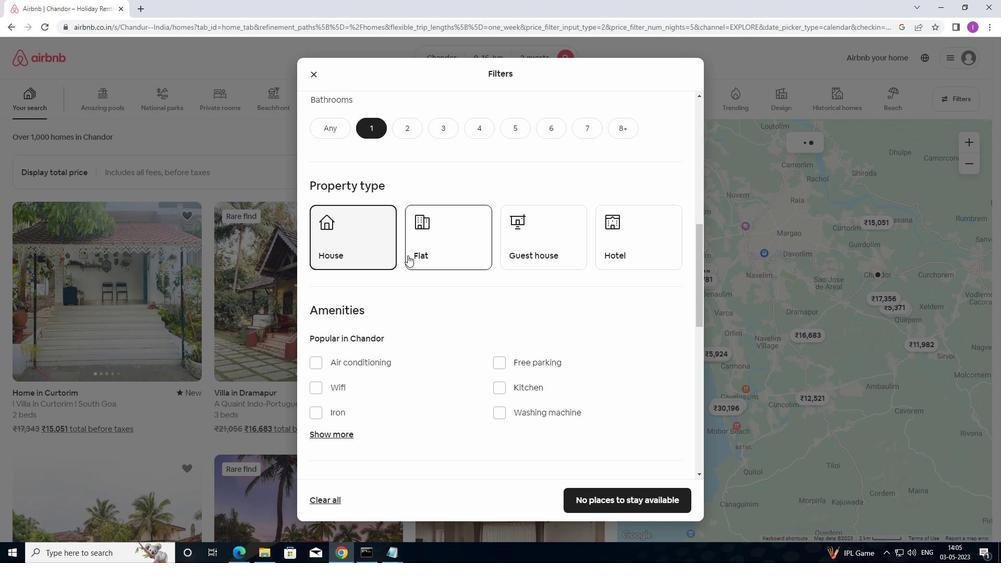 
Action: Mouse moved to (546, 246)
Screenshot: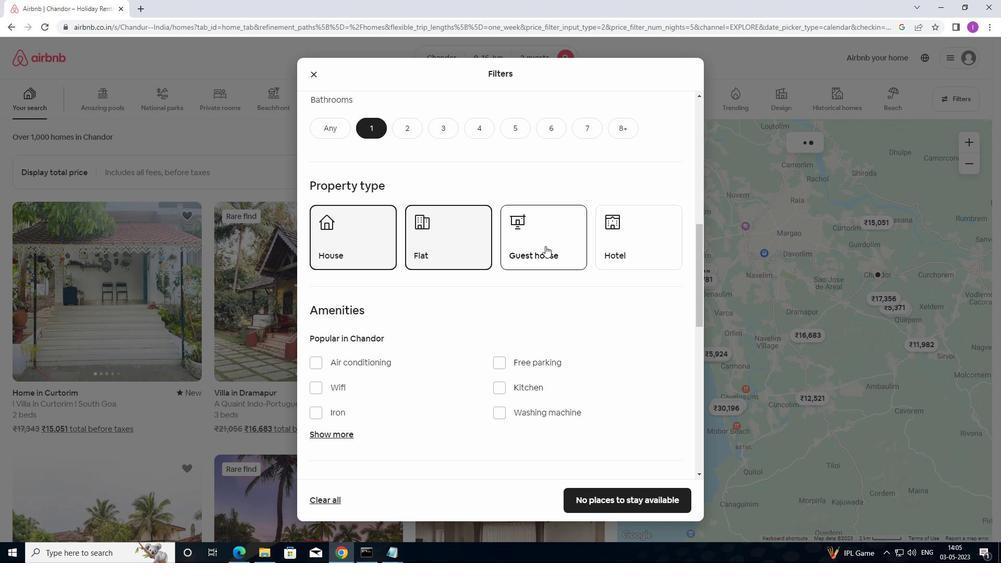 
Action: Mouse pressed left at (546, 246)
Screenshot: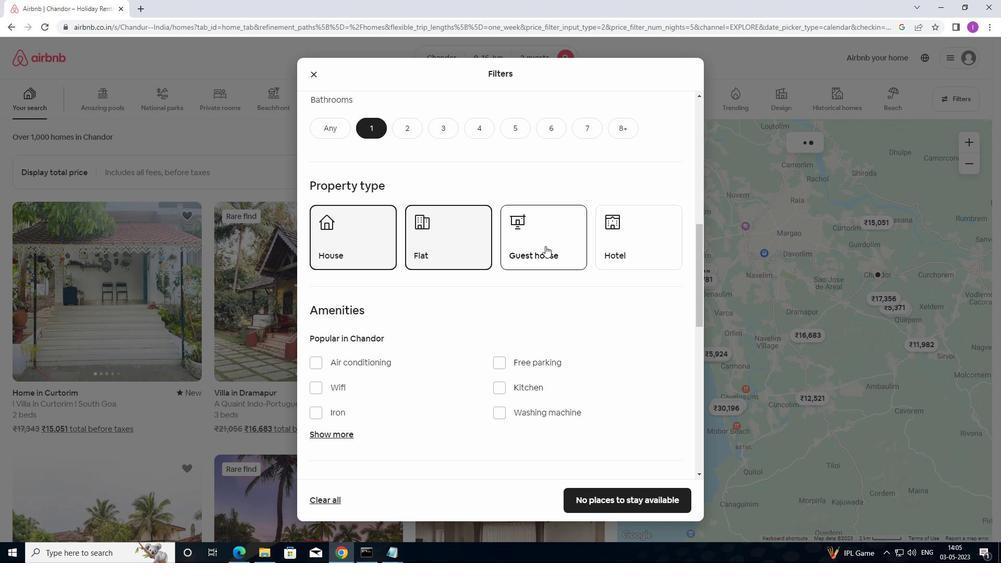 
Action: Mouse moved to (528, 295)
Screenshot: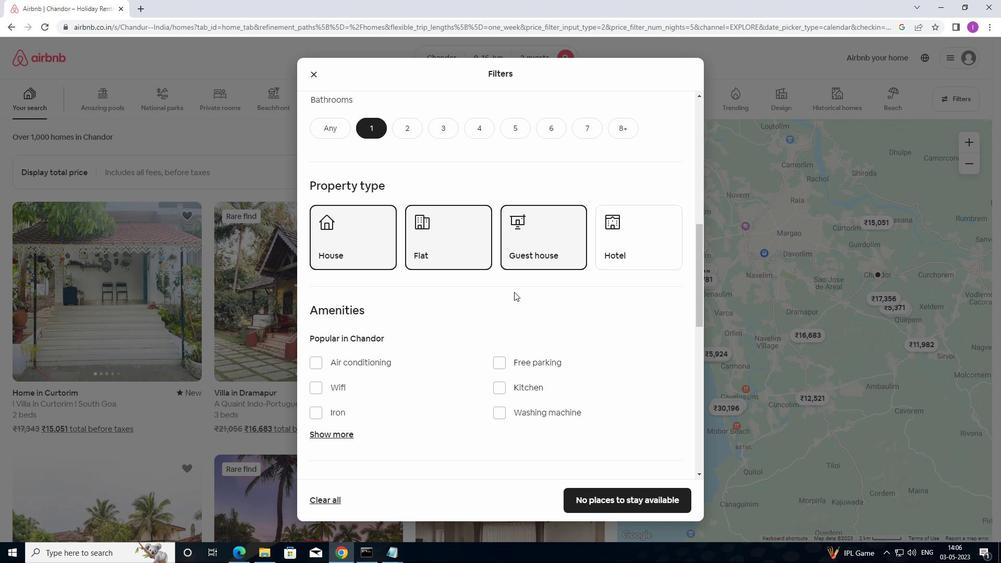 
Action: Mouse scrolled (528, 294) with delta (0, 0)
Screenshot: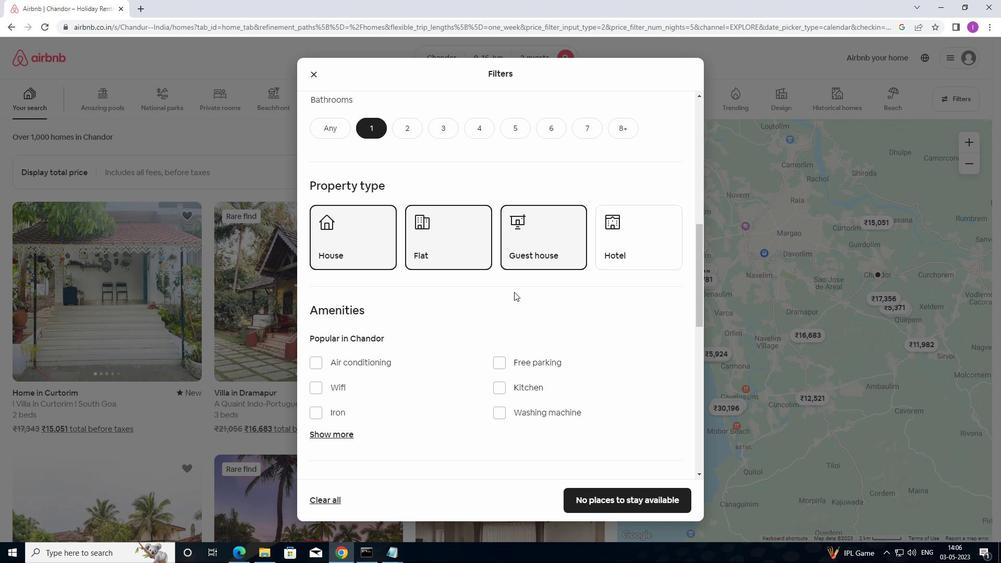 
Action: Mouse moved to (529, 295)
Screenshot: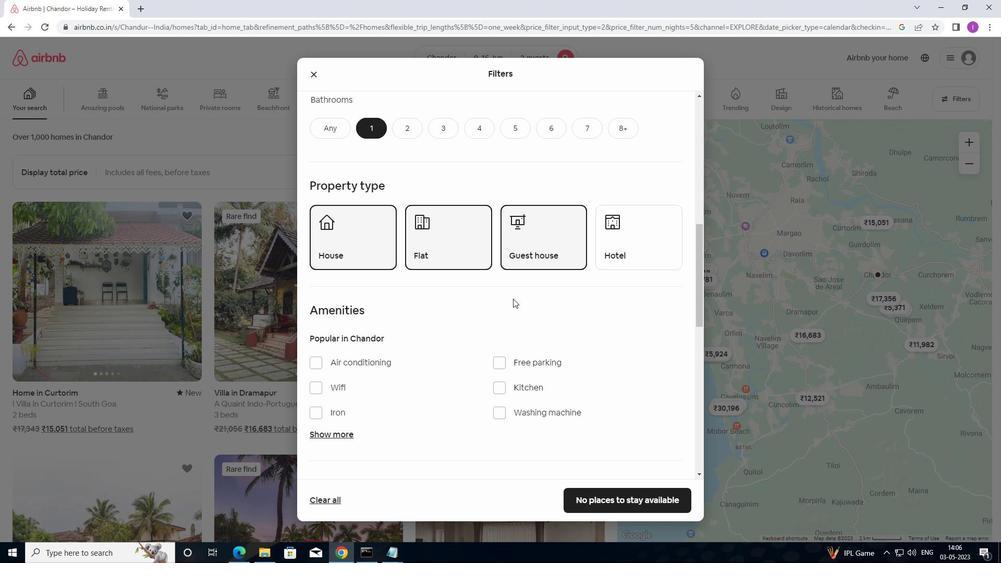 
Action: Mouse scrolled (529, 295) with delta (0, 0)
Screenshot: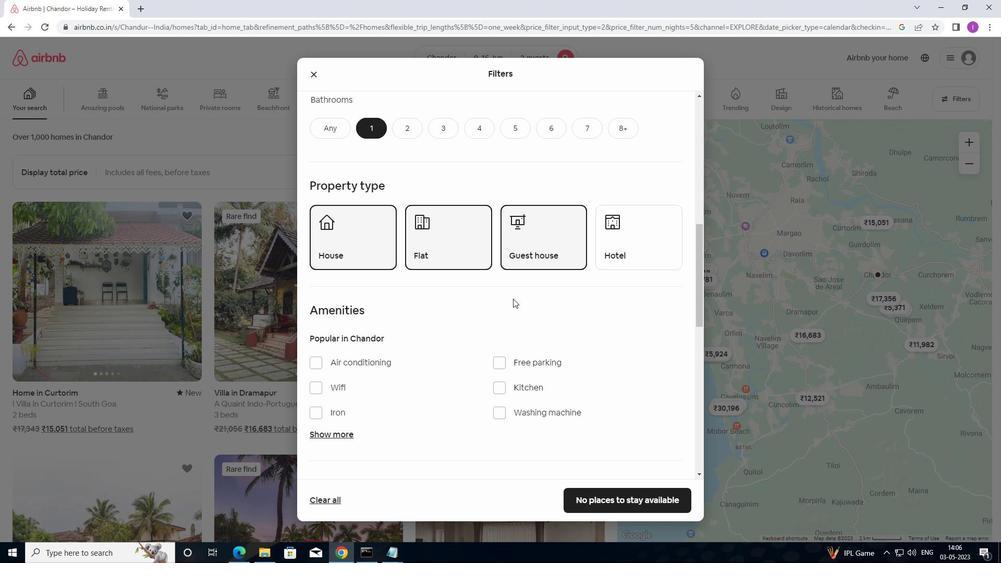 
Action: Mouse moved to (532, 298)
Screenshot: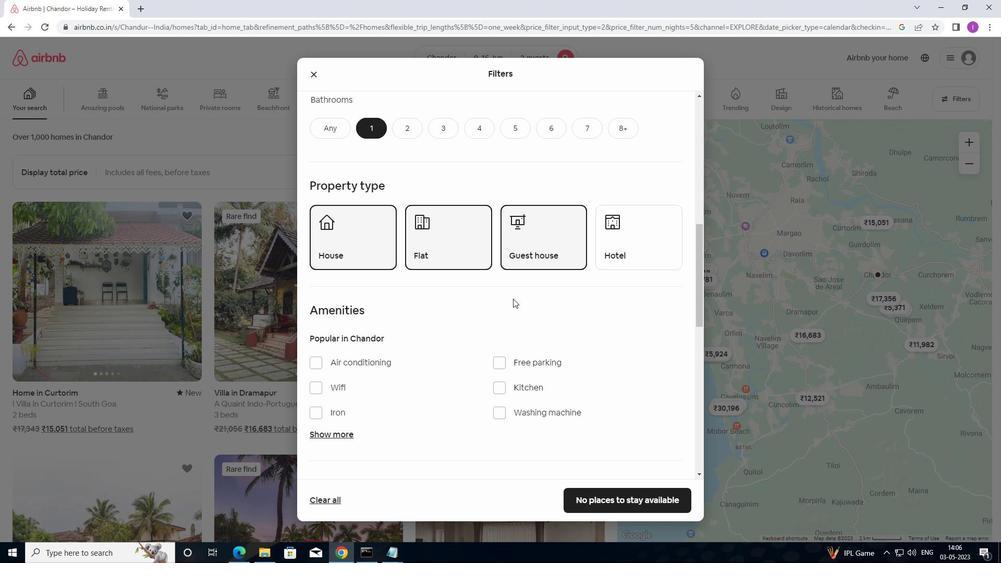 
Action: Mouse scrolled (532, 297) with delta (0, 0)
Screenshot: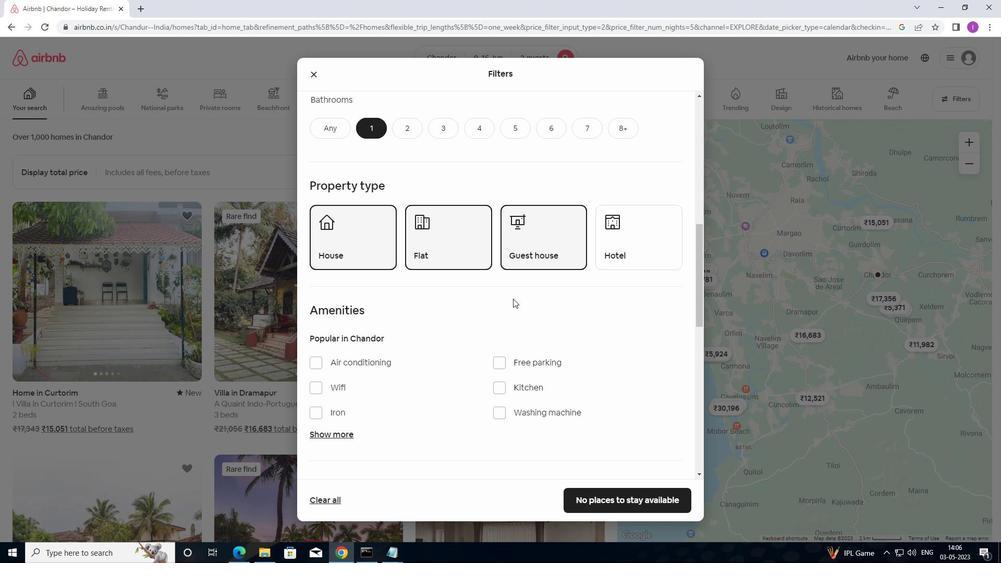 
Action: Mouse moved to (535, 302)
Screenshot: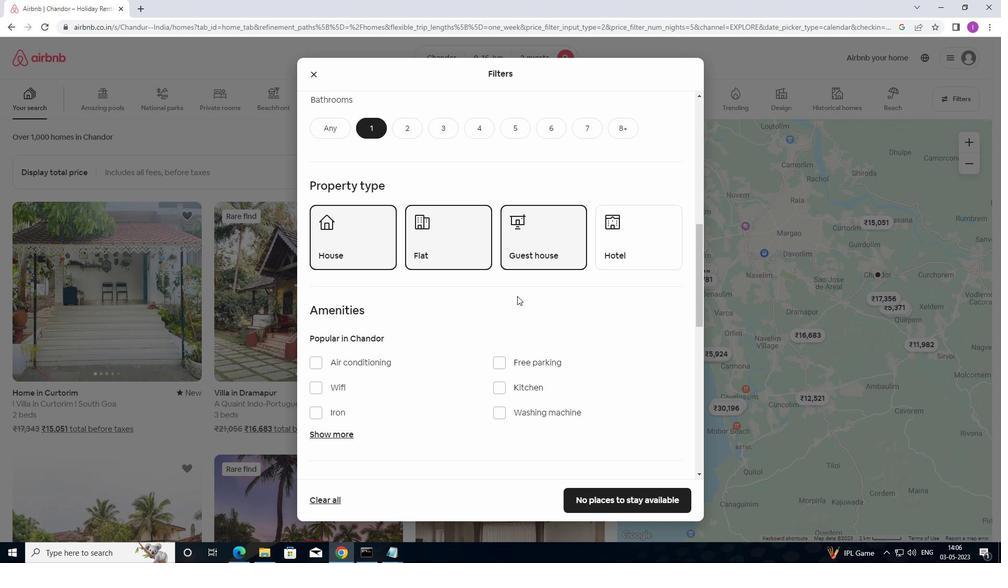 
Action: Mouse scrolled (535, 301) with delta (0, 0)
Screenshot: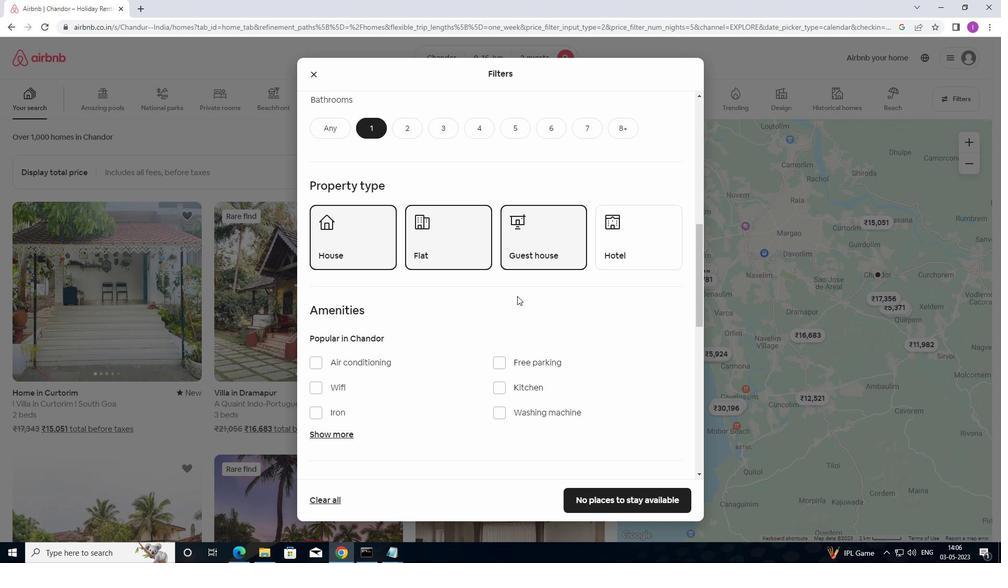
Action: Mouse moved to (665, 343)
Screenshot: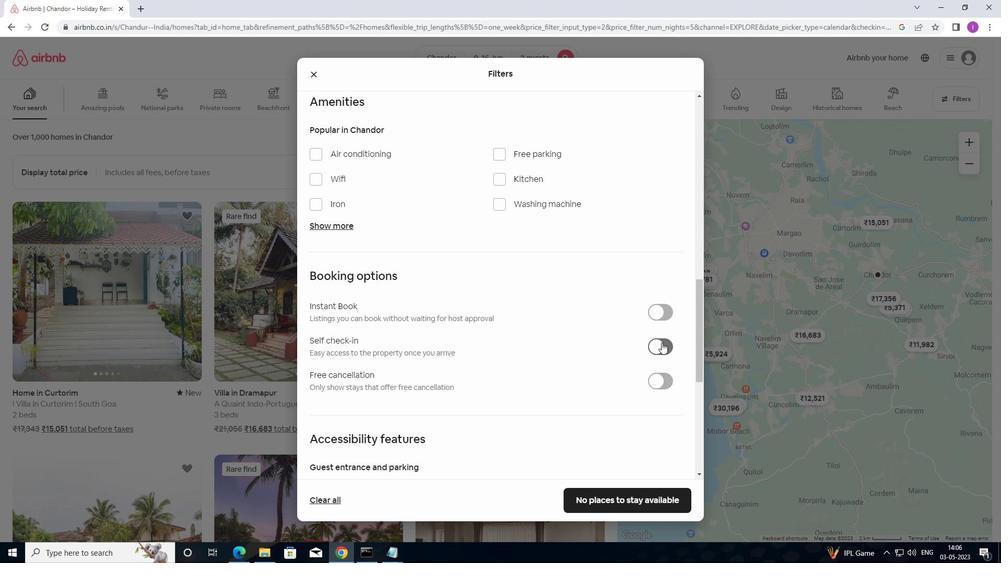 
Action: Mouse pressed left at (665, 343)
Screenshot: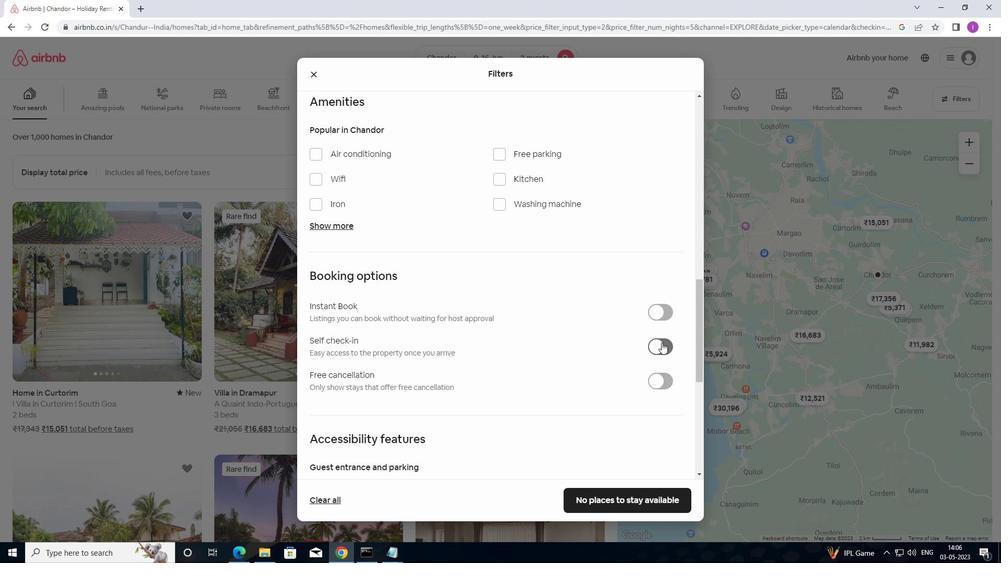 
Action: Mouse moved to (658, 332)
Screenshot: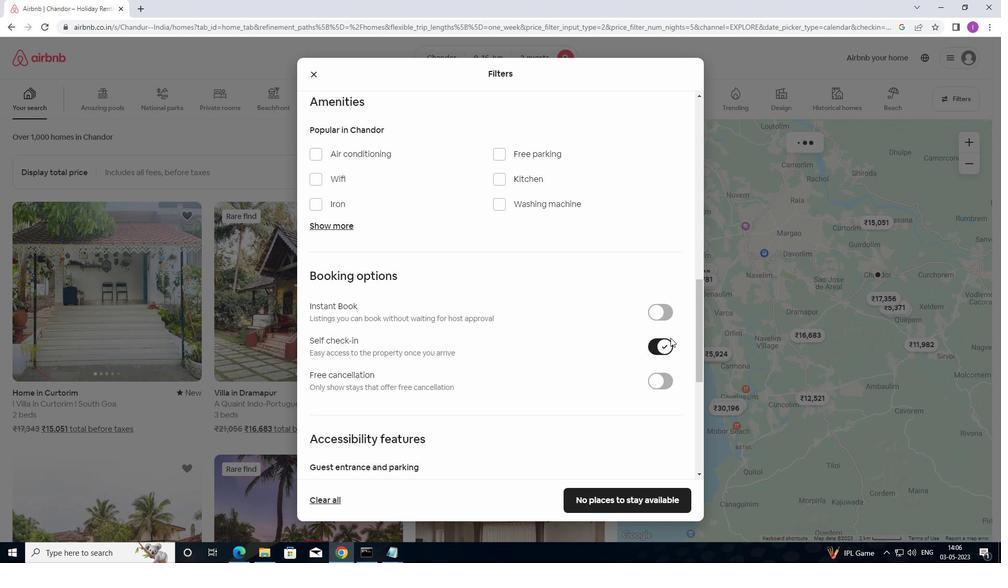 
Action: Mouse scrolled (658, 331) with delta (0, 0)
Screenshot: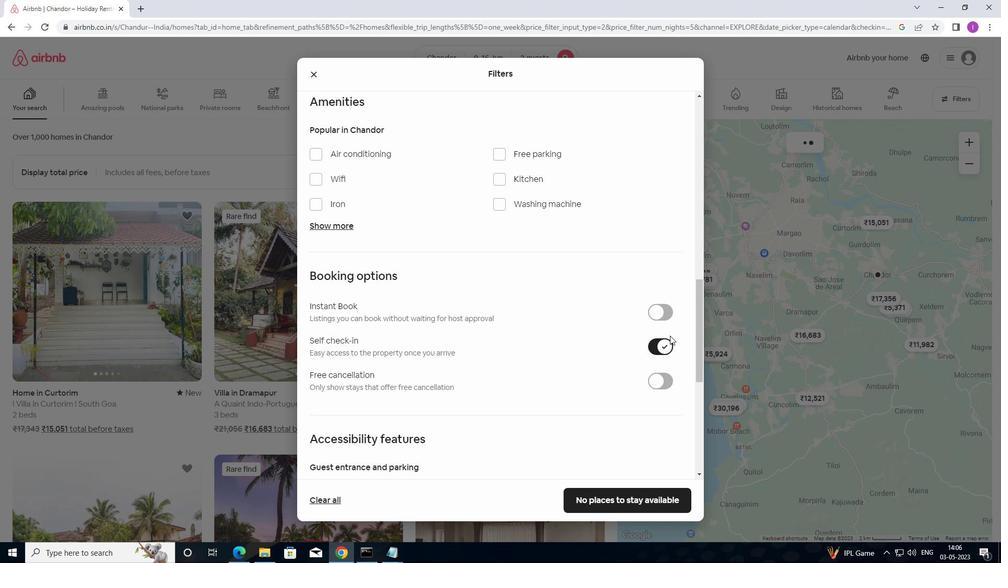 
Action: Mouse moved to (657, 332)
Screenshot: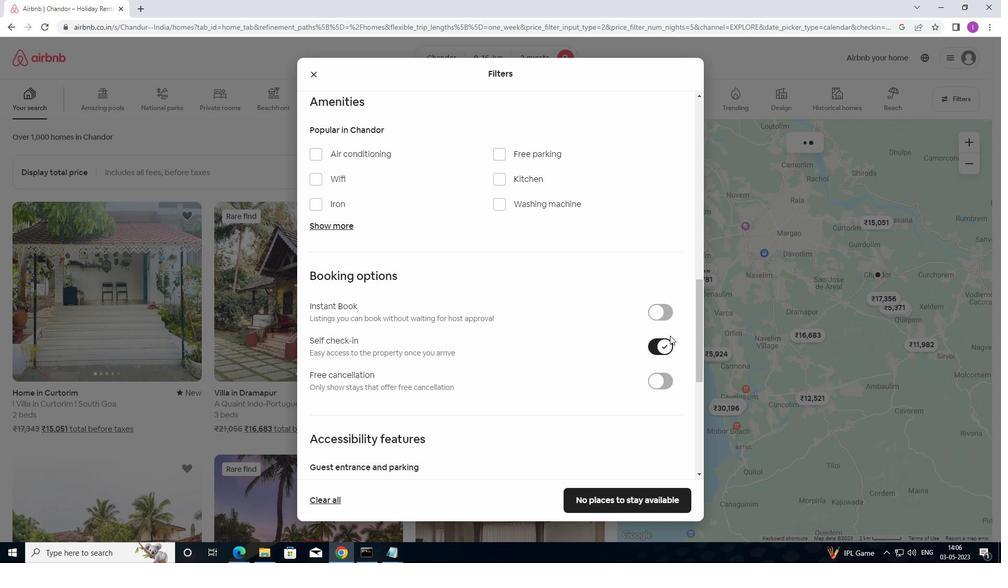 
Action: Mouse scrolled (657, 331) with delta (0, 0)
Screenshot: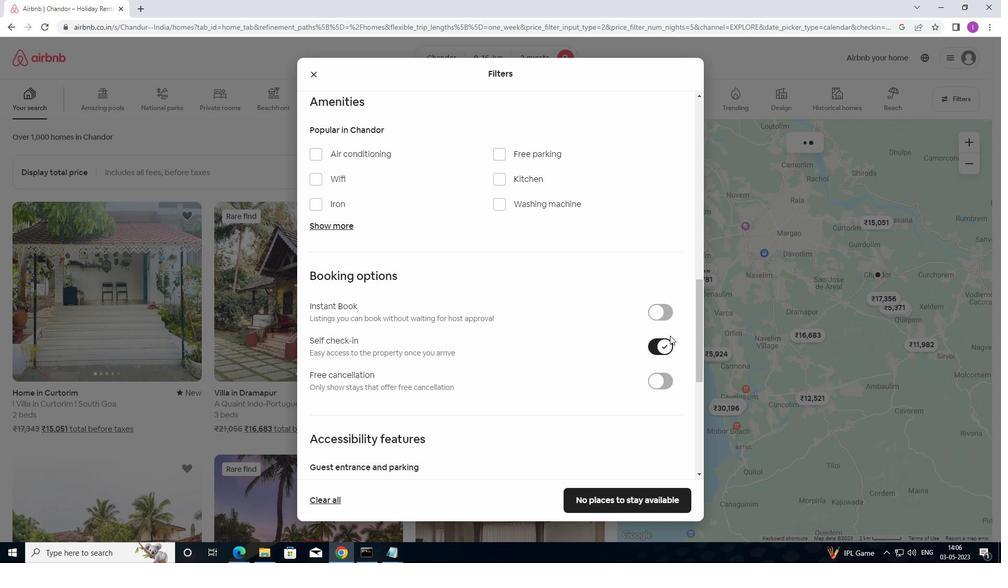 
Action: Mouse moved to (657, 332)
Screenshot: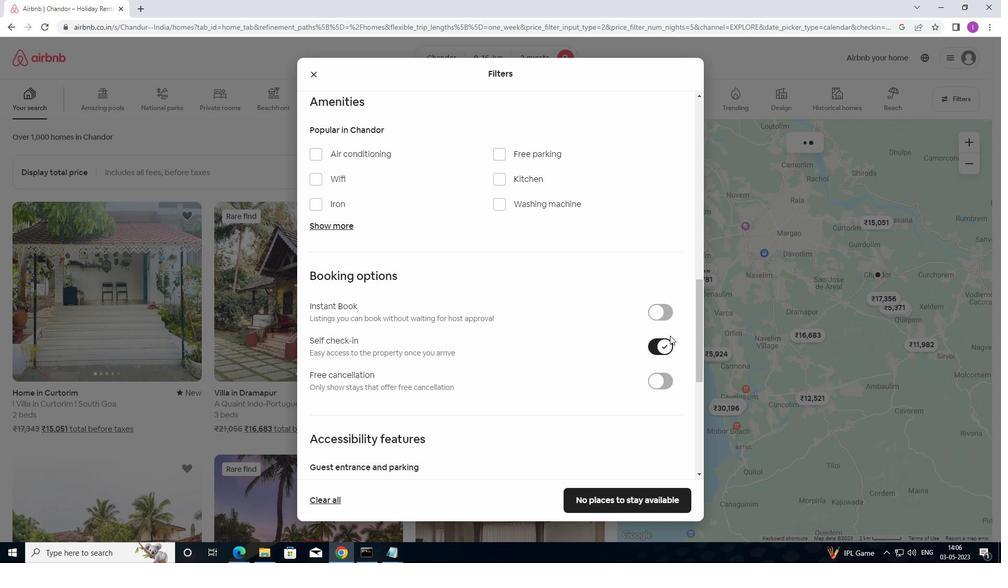
Action: Mouse scrolled (657, 331) with delta (0, 0)
Screenshot: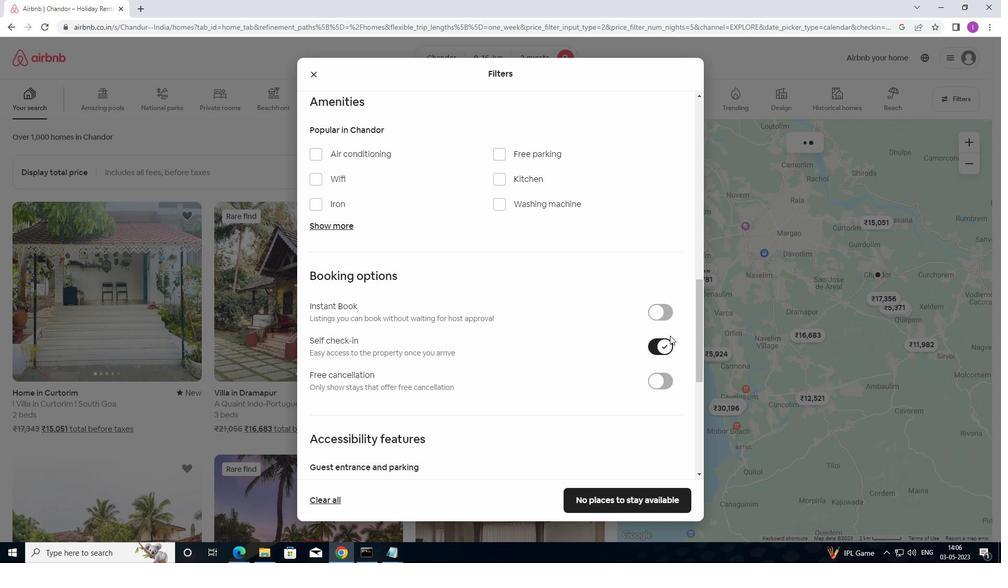 
Action: Mouse moved to (656, 332)
Screenshot: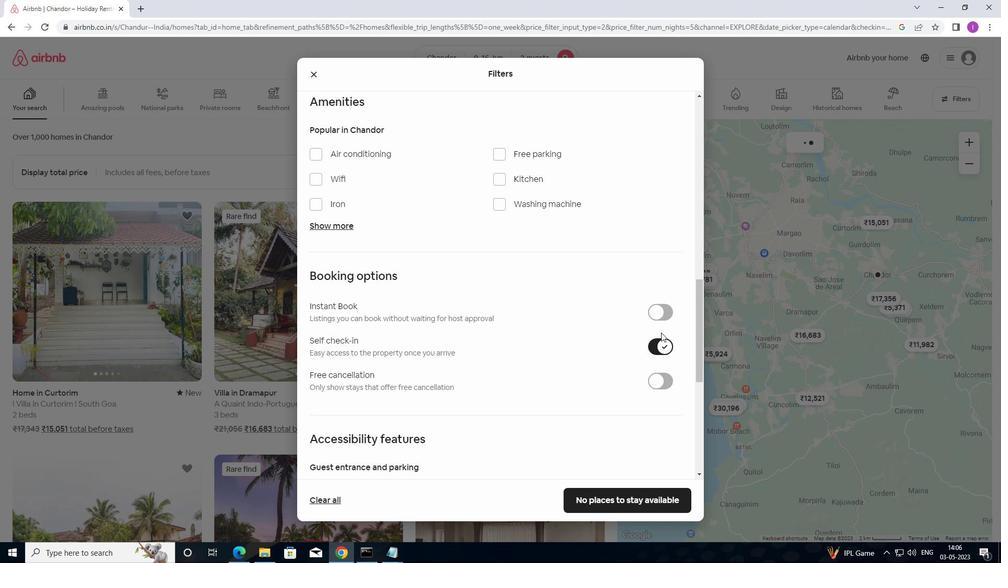 
Action: Mouse scrolled (656, 332) with delta (0, 0)
Screenshot: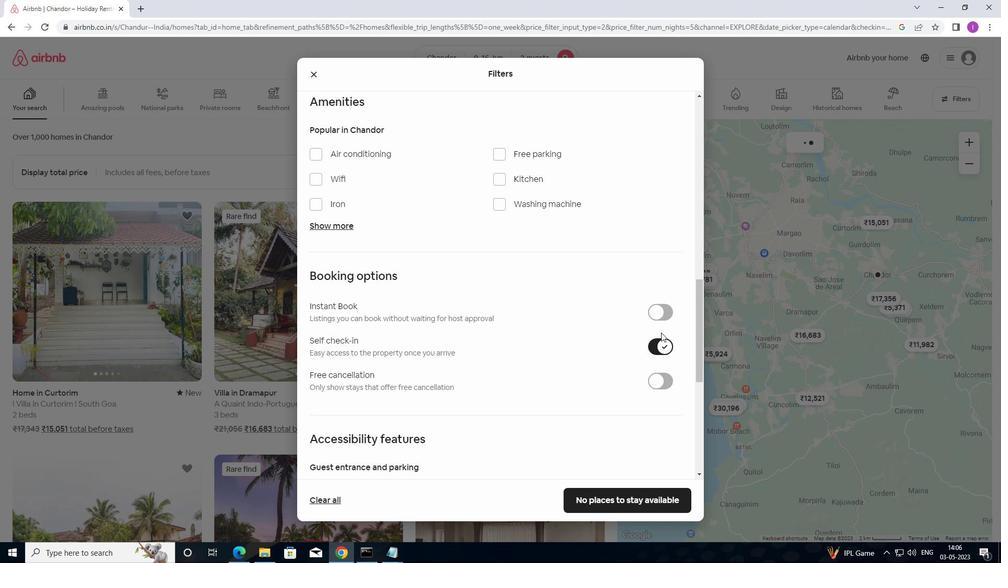 
Action: Mouse scrolled (656, 332) with delta (0, 0)
Screenshot: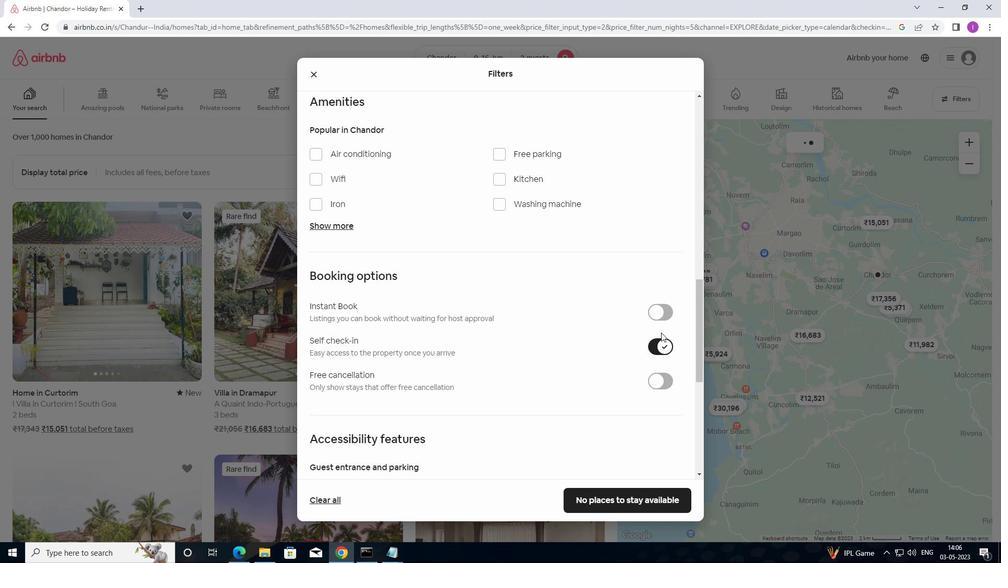 
Action: Mouse moved to (636, 330)
Screenshot: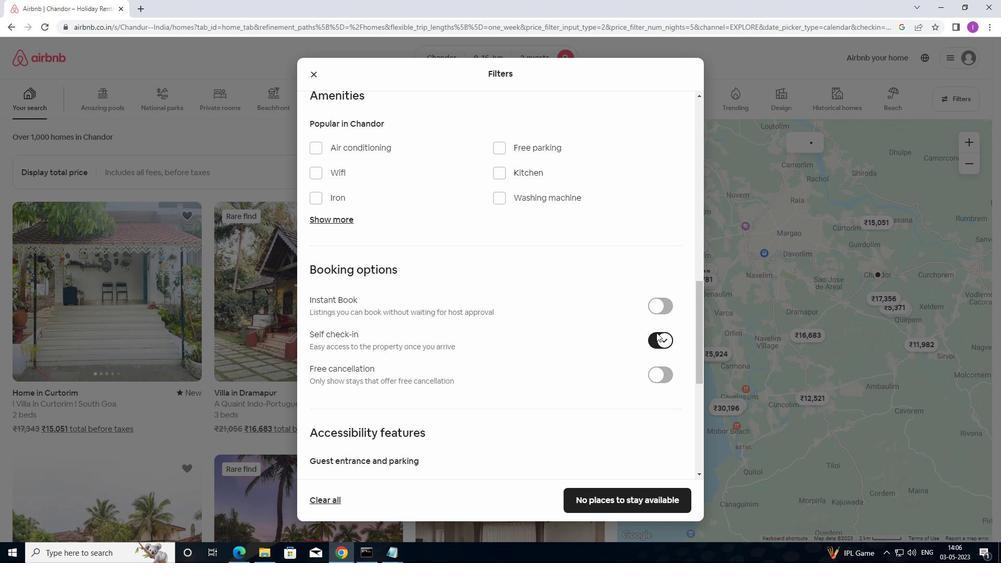 
Action: Mouse scrolled (636, 329) with delta (0, 0)
Screenshot: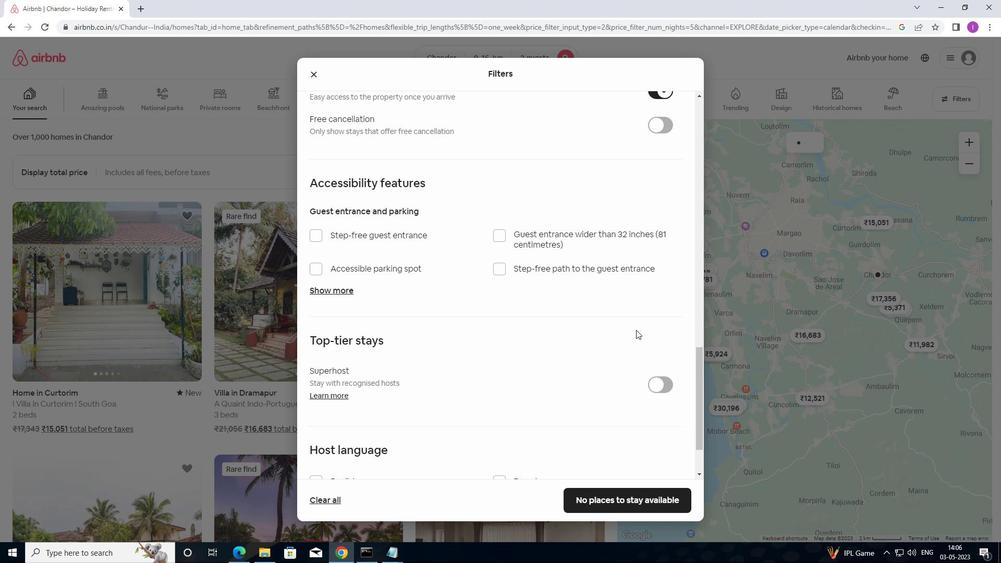 
Action: Mouse scrolled (636, 329) with delta (0, 0)
Screenshot: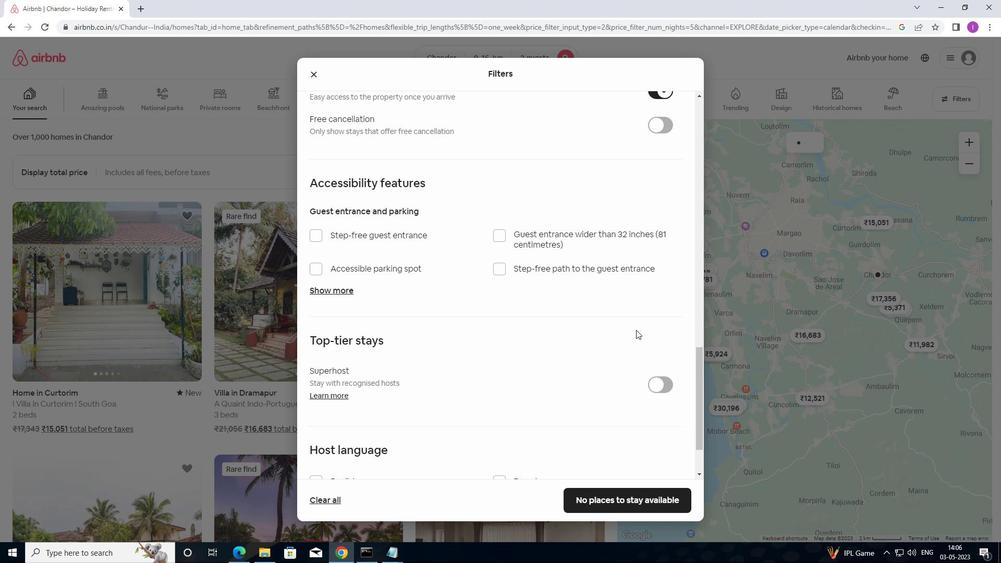 
Action: Mouse scrolled (636, 329) with delta (0, 0)
Screenshot: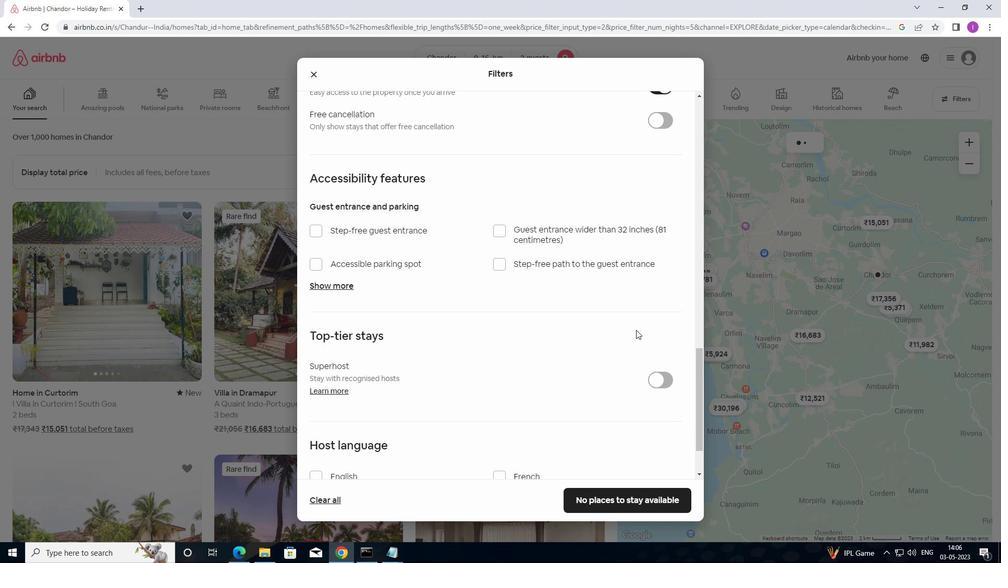 
Action: Mouse scrolled (636, 329) with delta (0, 0)
Screenshot: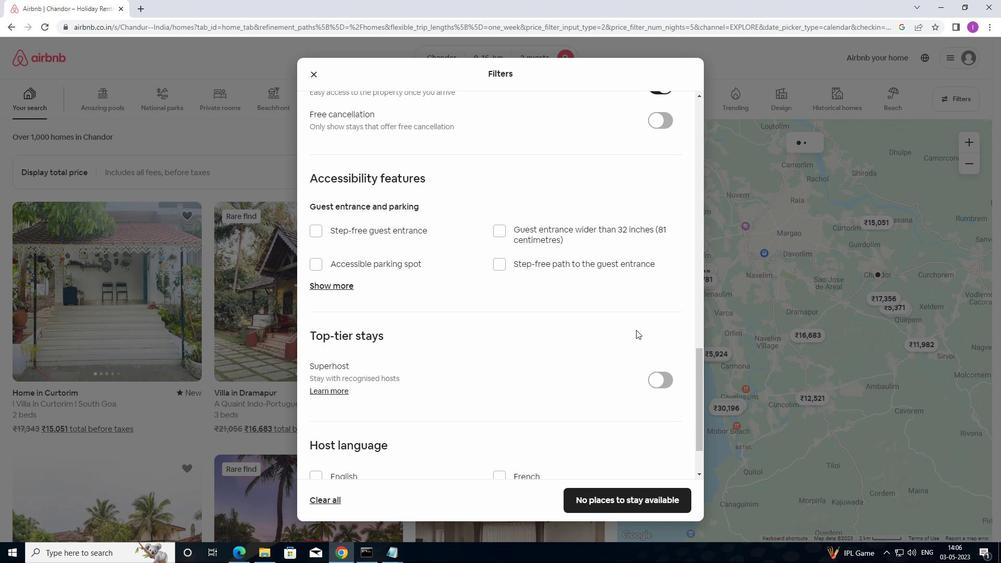 
Action: Mouse moved to (637, 328)
Screenshot: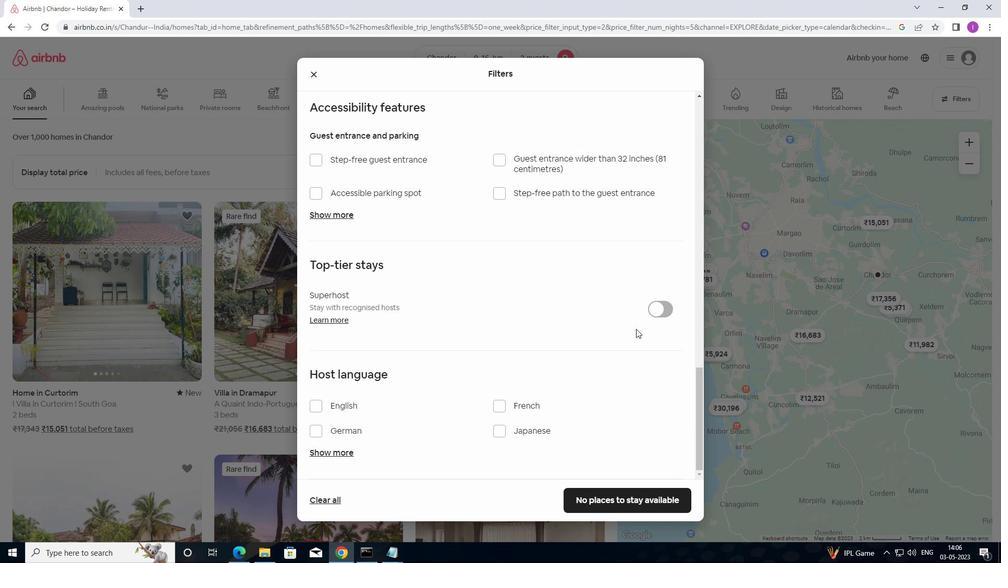 
Action: Mouse scrolled (637, 328) with delta (0, 0)
Screenshot: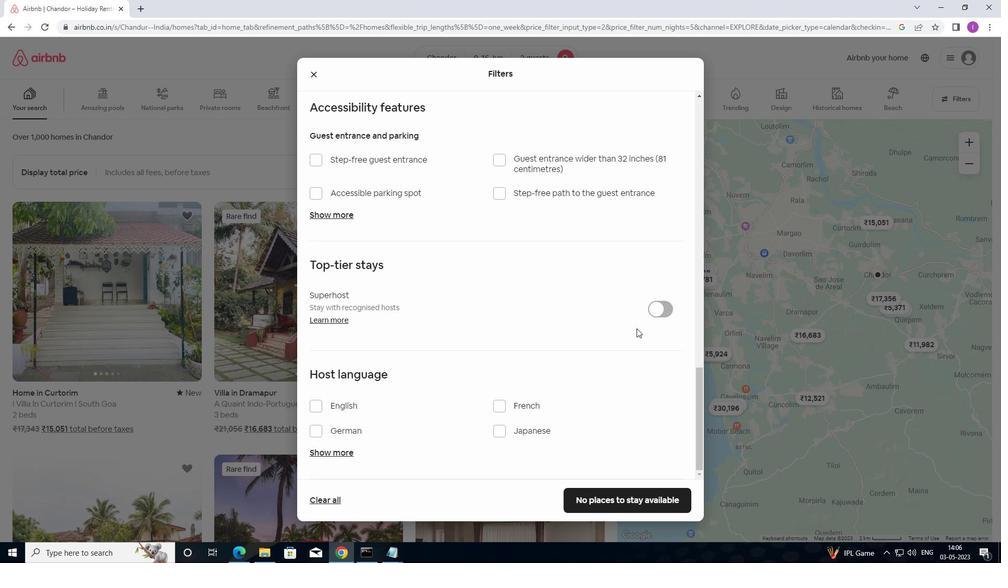 
Action: Mouse scrolled (637, 328) with delta (0, 0)
Screenshot: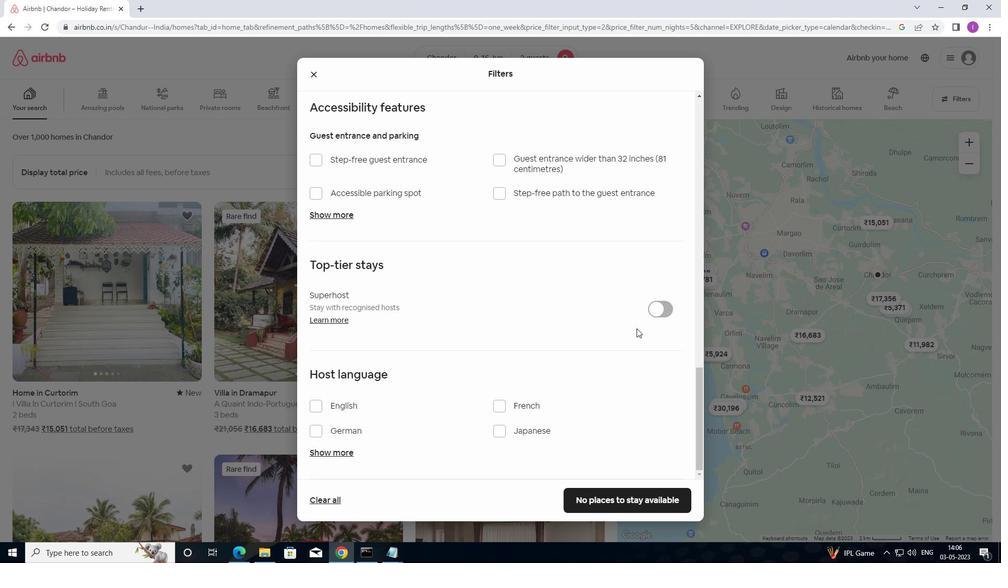 
Action: Mouse moved to (637, 328)
Screenshot: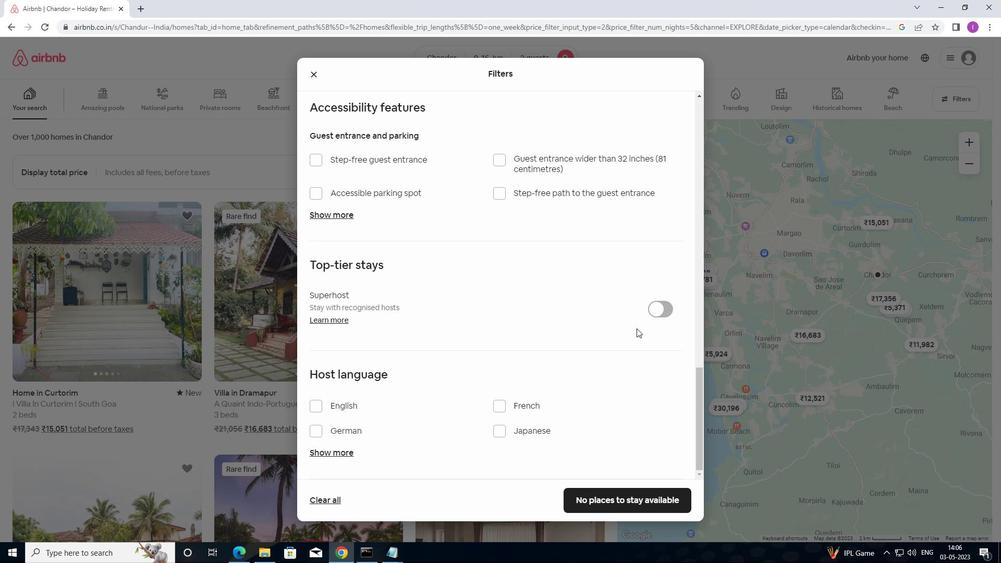 
Action: Mouse scrolled (637, 327) with delta (0, 0)
Screenshot: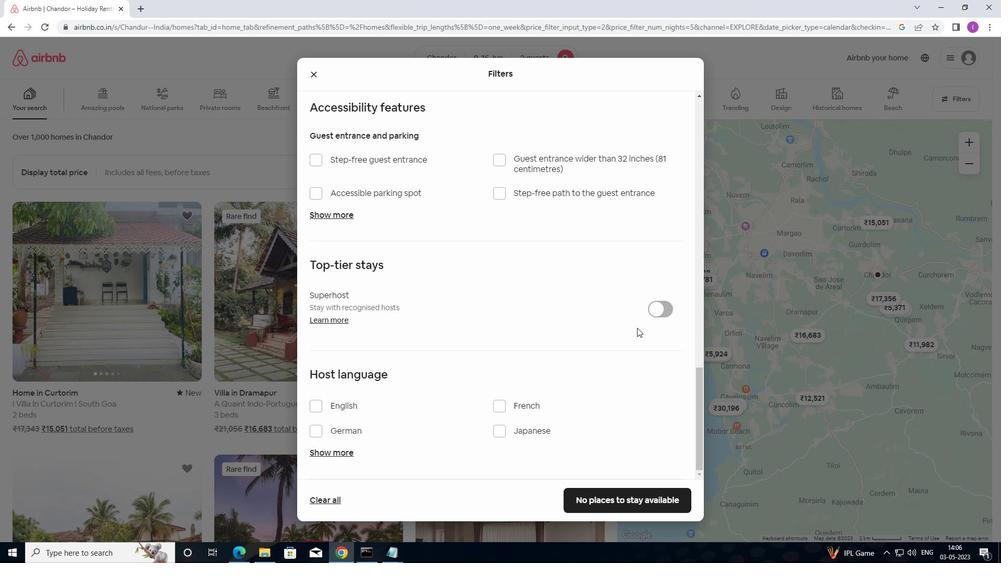 
Action: Mouse moved to (312, 407)
Screenshot: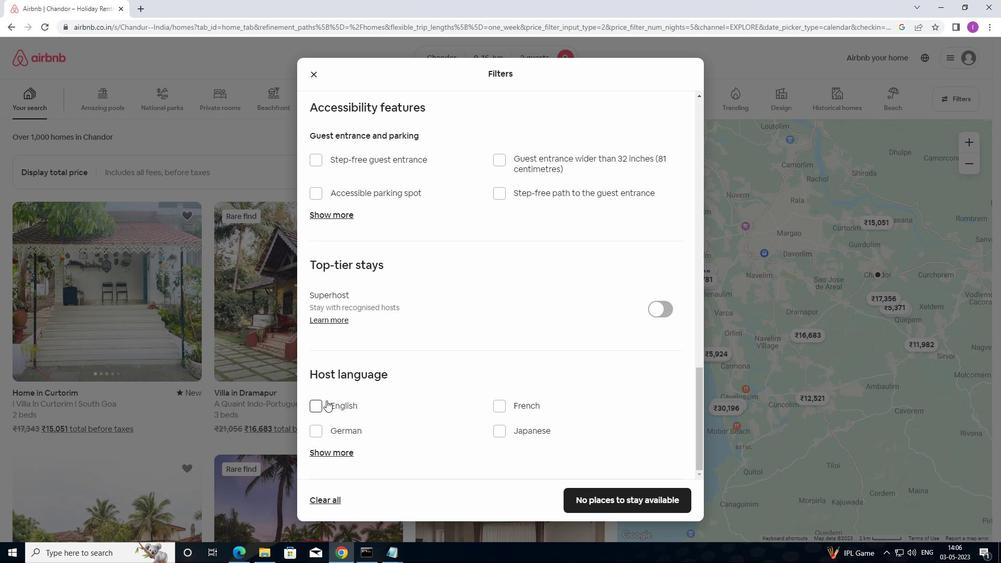 
Action: Mouse pressed left at (312, 407)
Screenshot: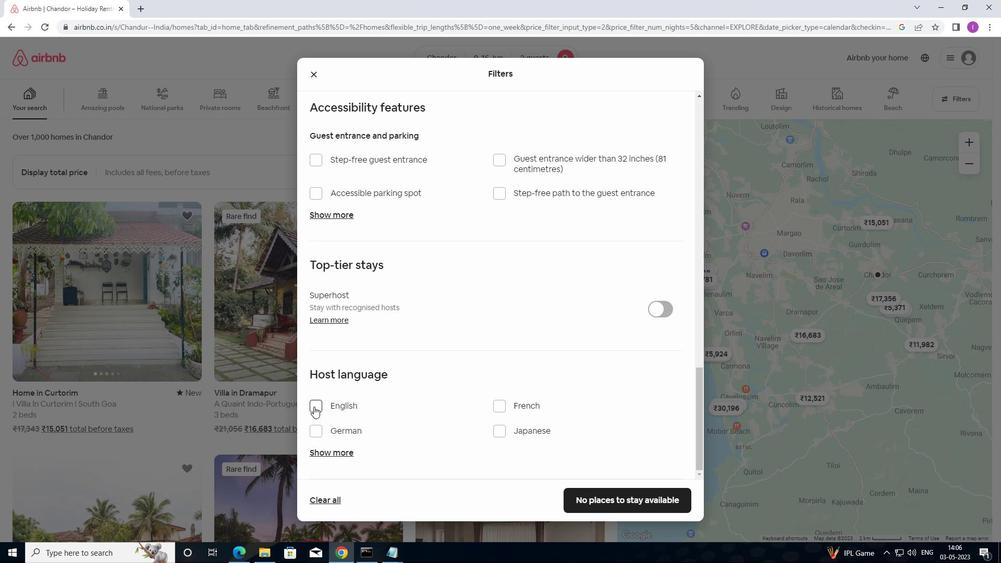 
Action: Mouse moved to (573, 499)
Screenshot: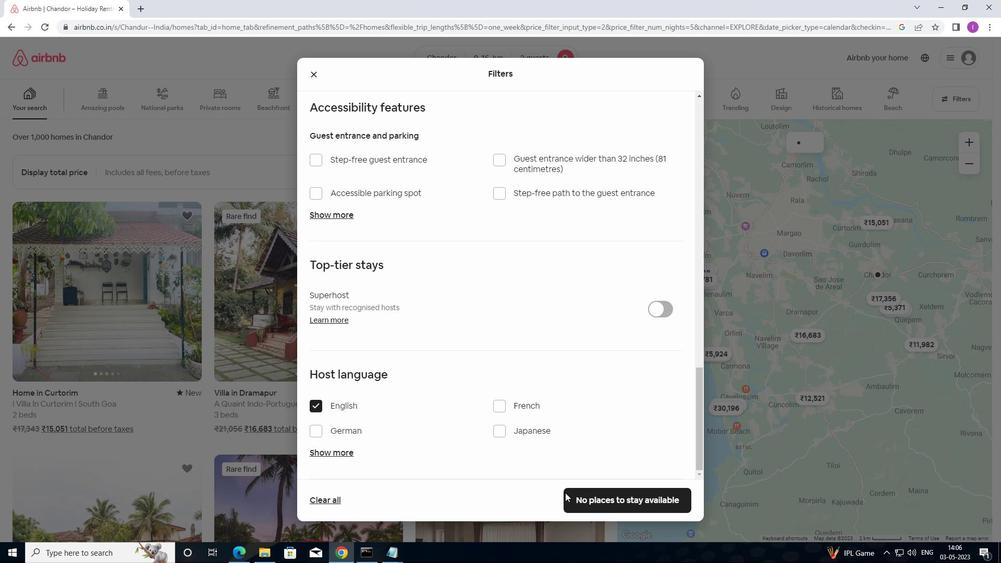 
Action: Mouse pressed left at (573, 499)
Screenshot: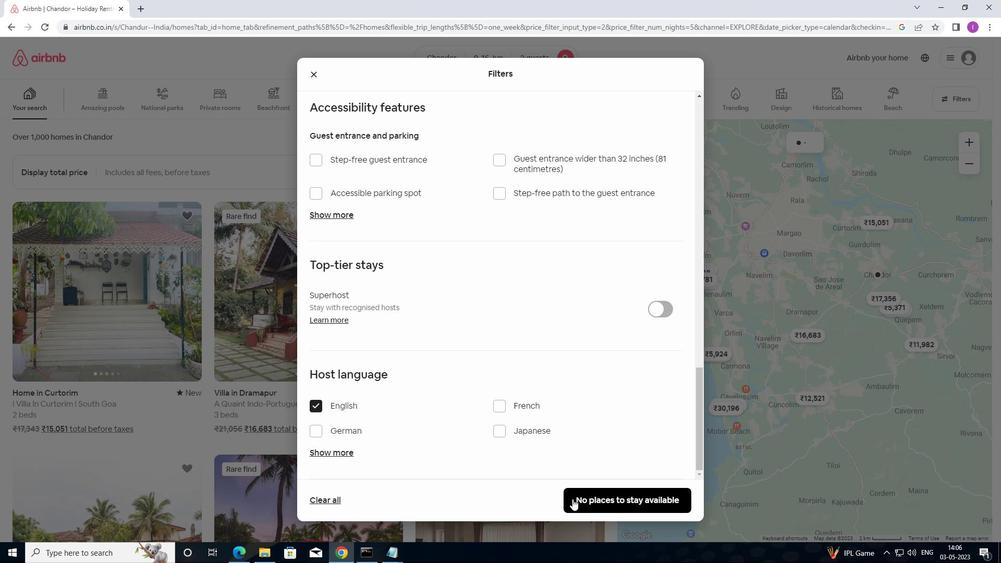 
Action: Mouse moved to (593, 482)
Screenshot: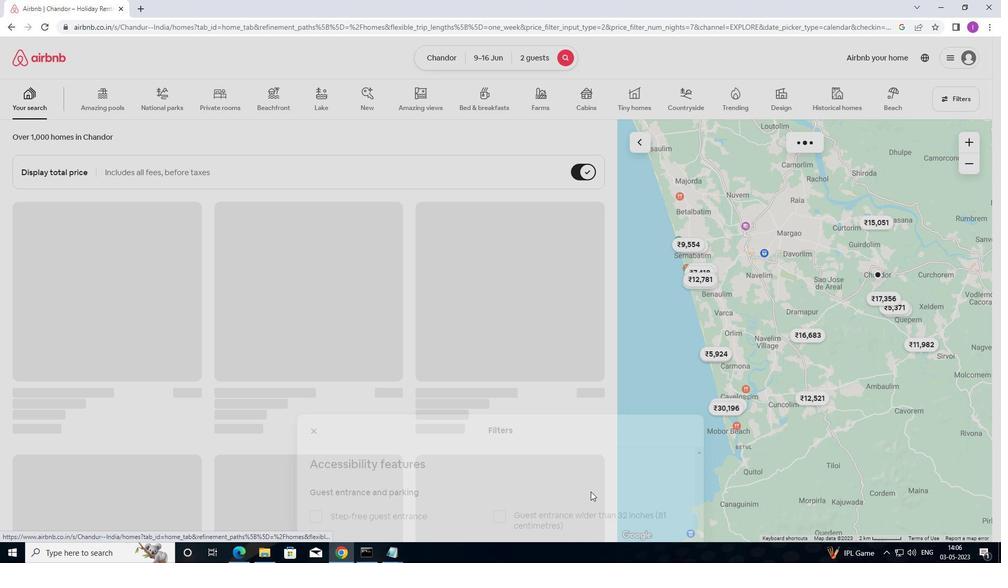 
